 Task: Create a due date automation trigger when advanced on, 2 days after a card is due add fields with custom field "Resume" set to a number greater than 1 and lower or equal to 10 at 11:00 AM.
Action: Mouse moved to (1290, 104)
Screenshot: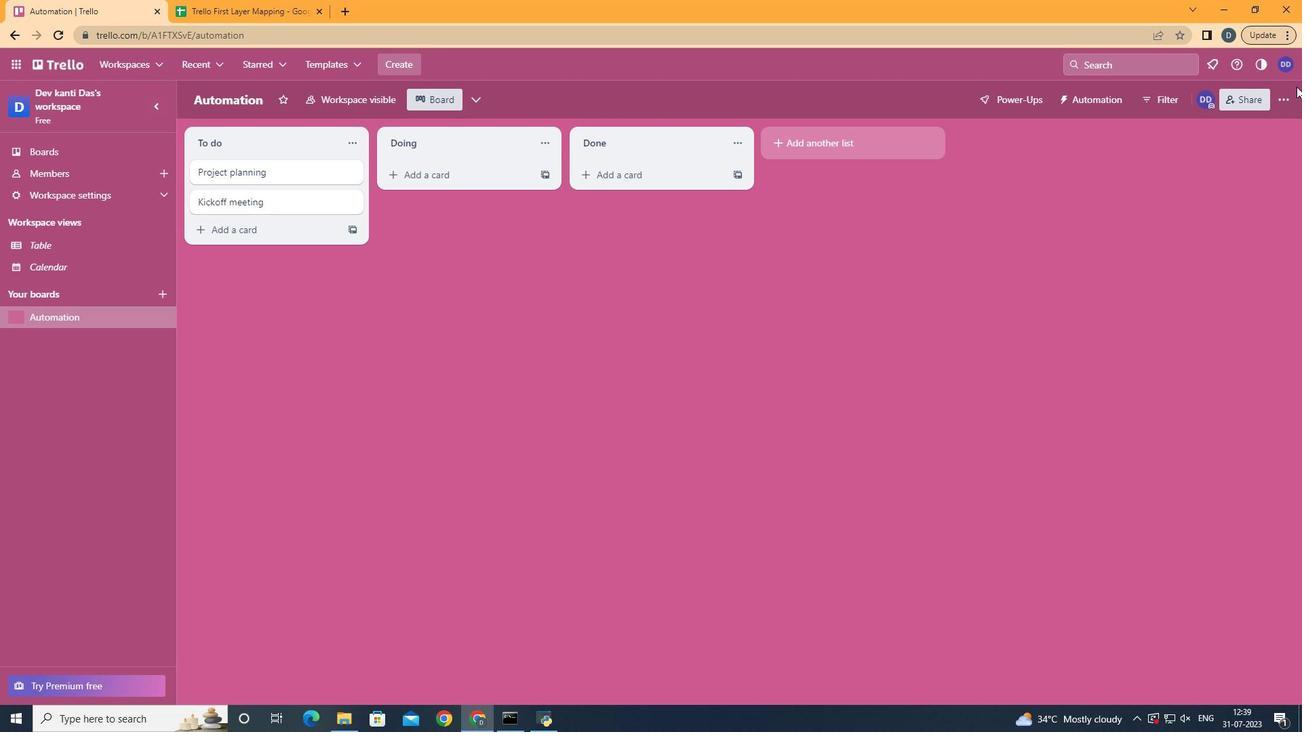 
Action: Mouse pressed left at (1290, 104)
Screenshot: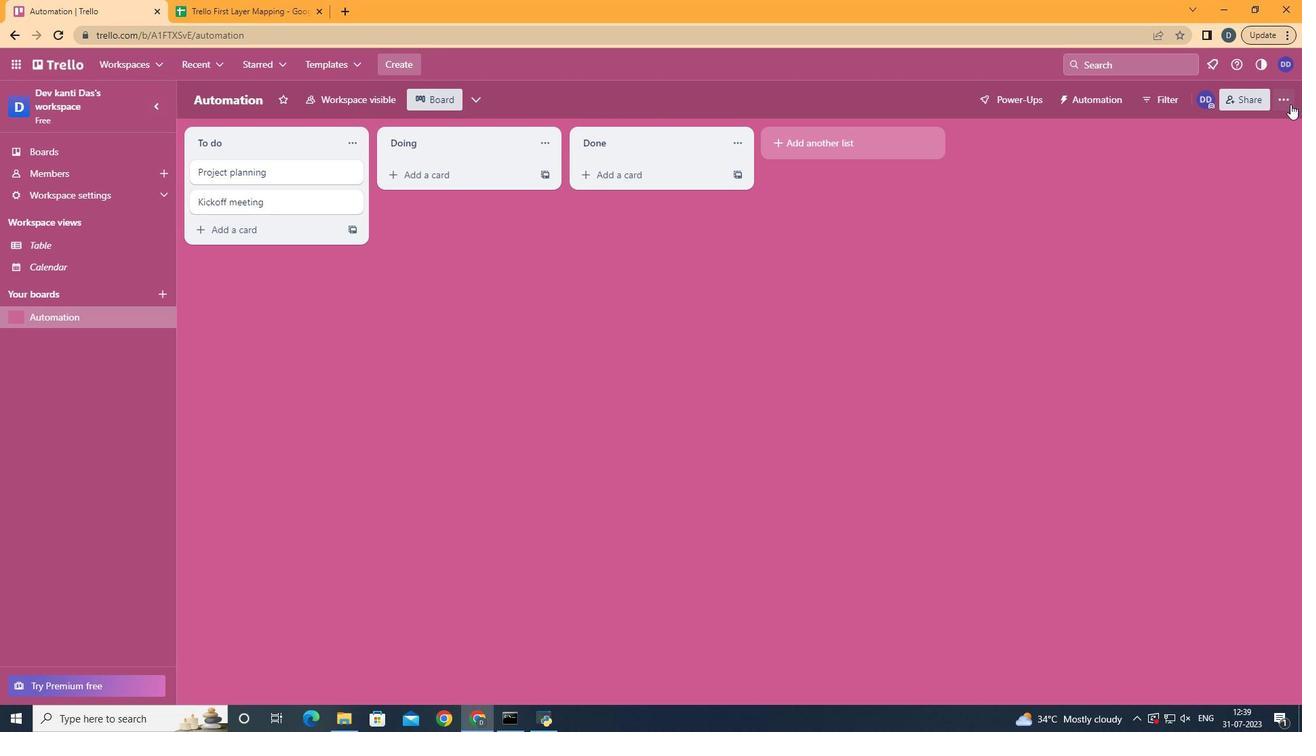 
Action: Mouse moved to (1207, 281)
Screenshot: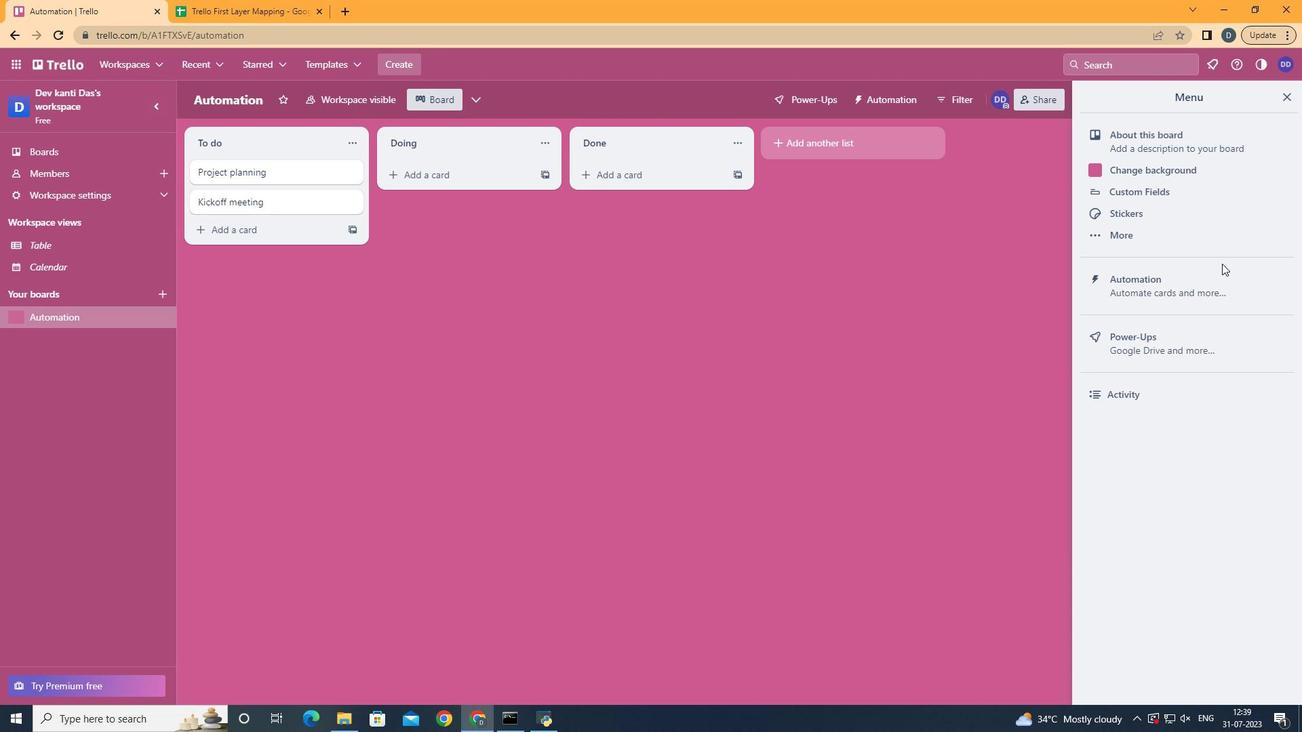 
Action: Mouse pressed left at (1207, 281)
Screenshot: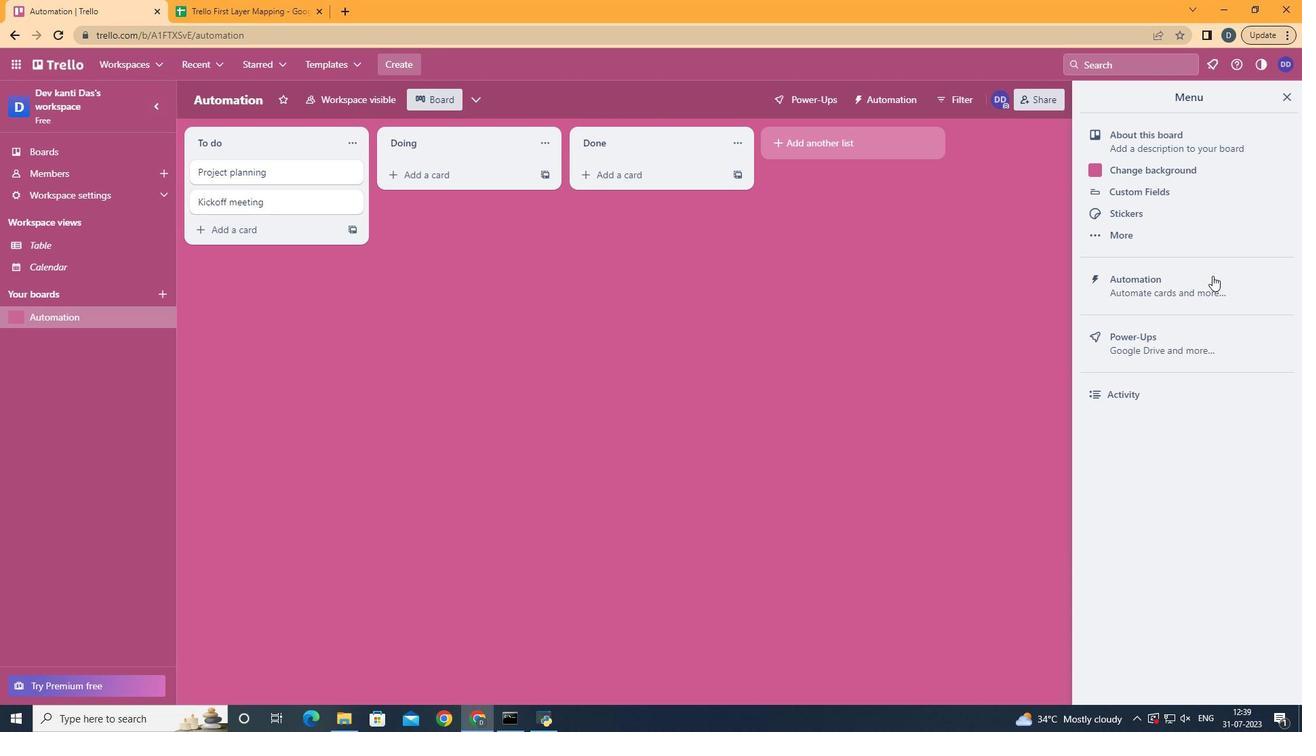 
Action: Mouse moved to (258, 273)
Screenshot: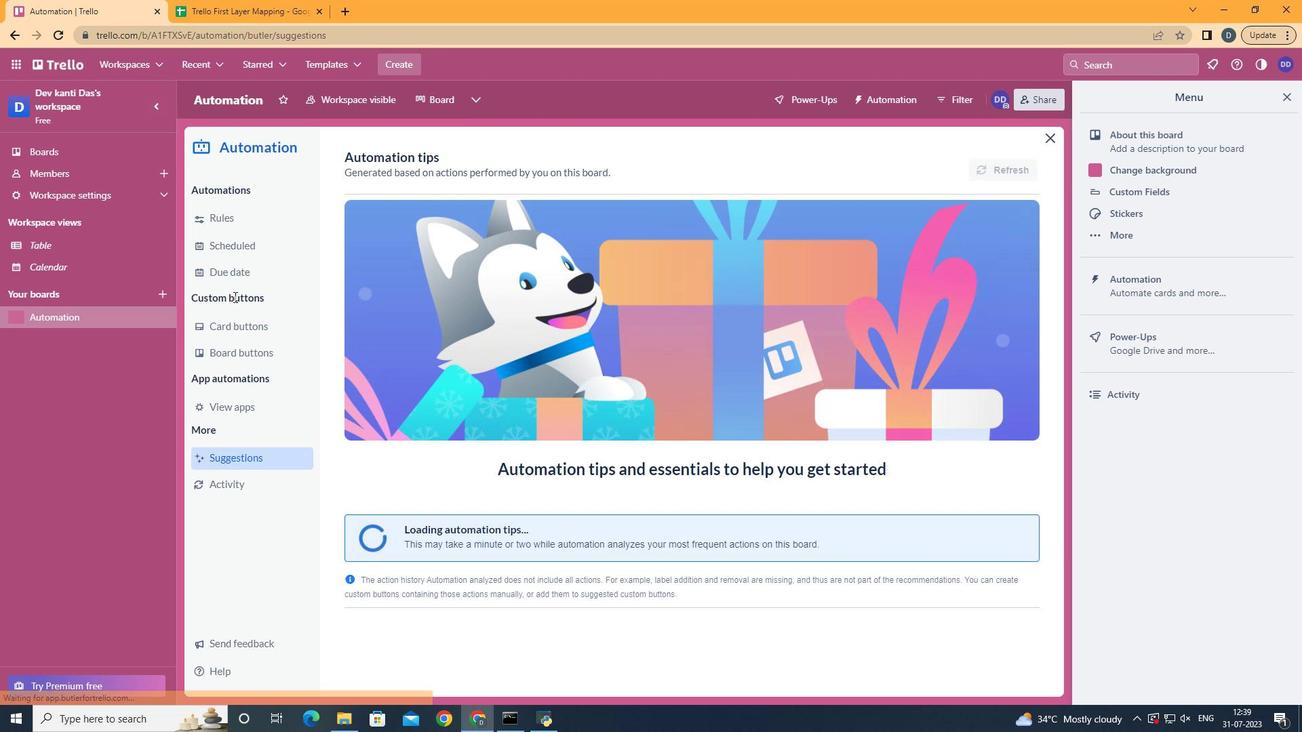 
Action: Mouse pressed left at (258, 273)
Screenshot: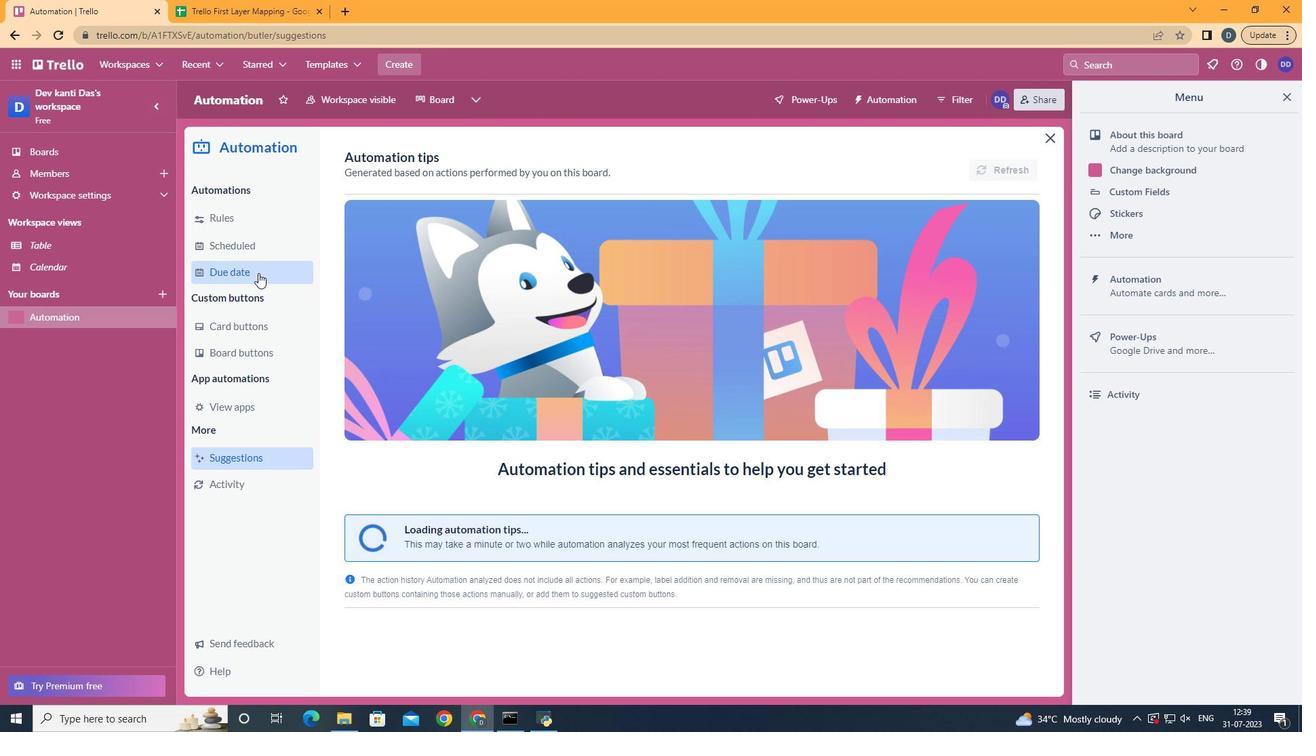 
Action: Mouse moved to (977, 163)
Screenshot: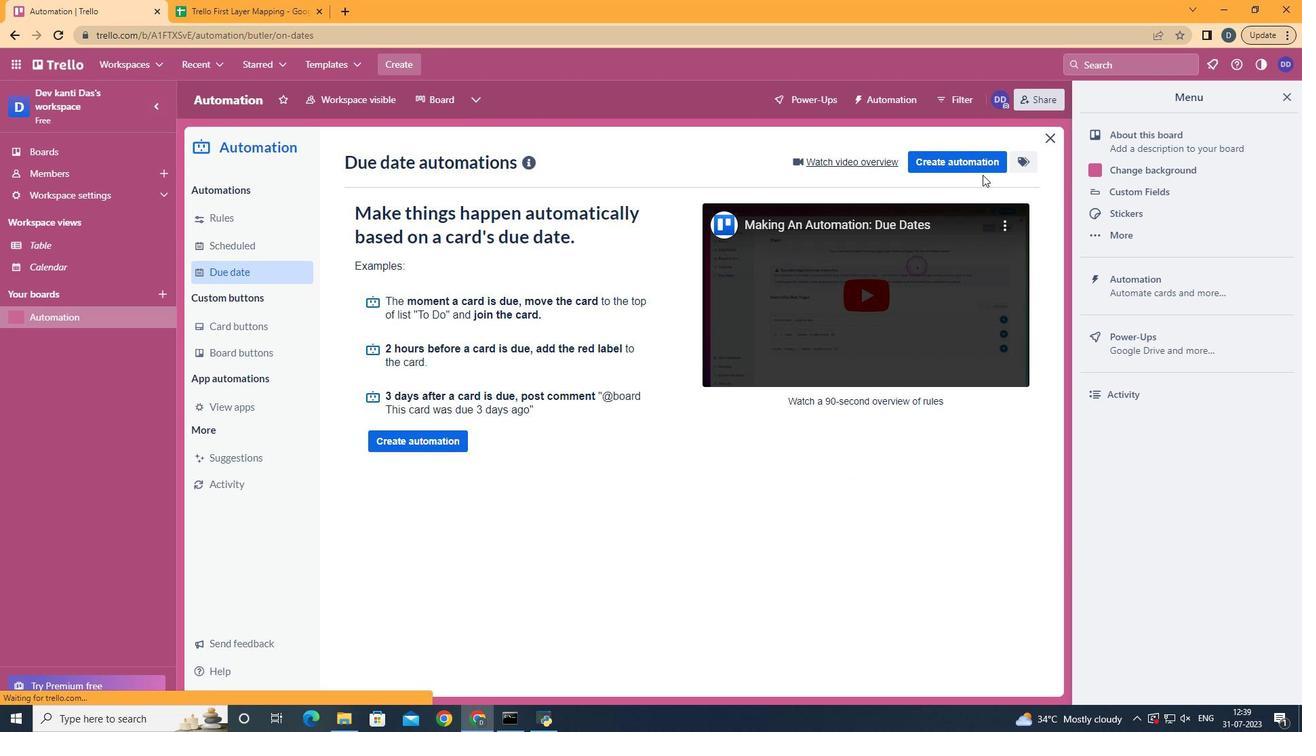 
Action: Mouse pressed left at (977, 163)
Screenshot: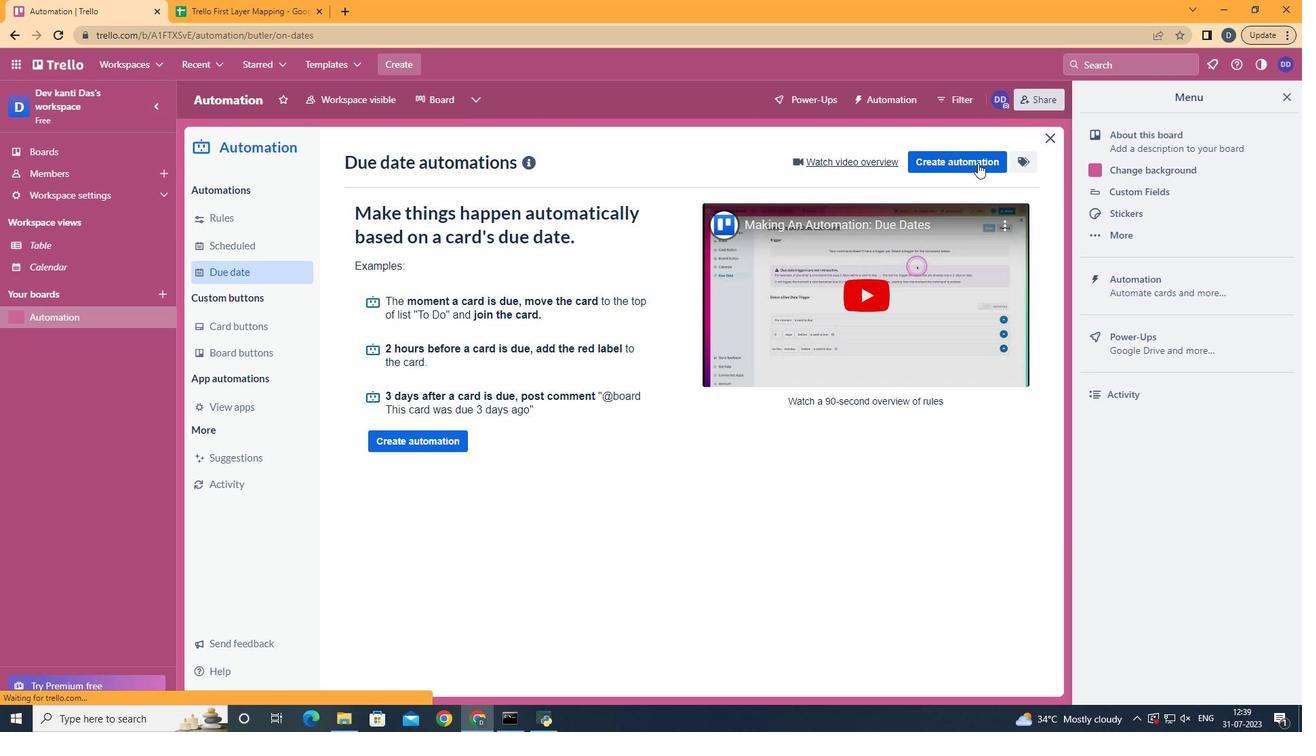 
Action: Mouse moved to (619, 290)
Screenshot: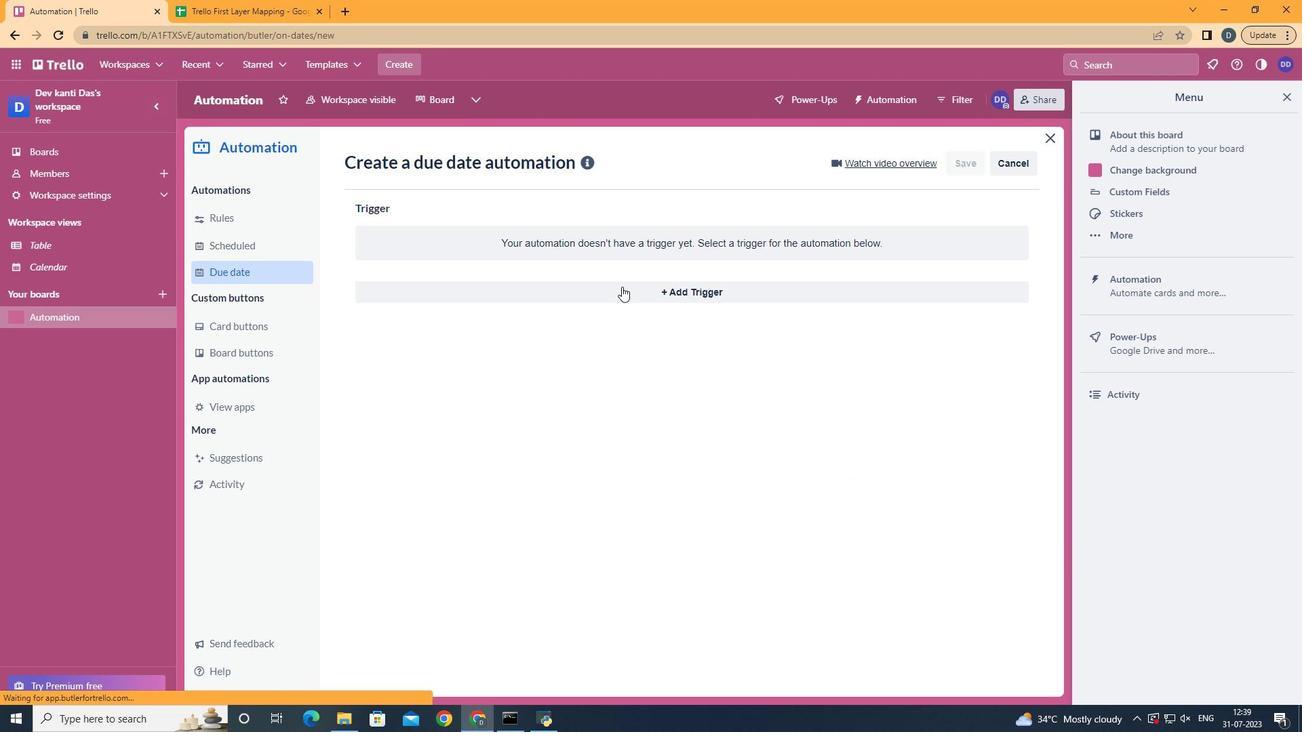 
Action: Mouse pressed left at (619, 290)
Screenshot: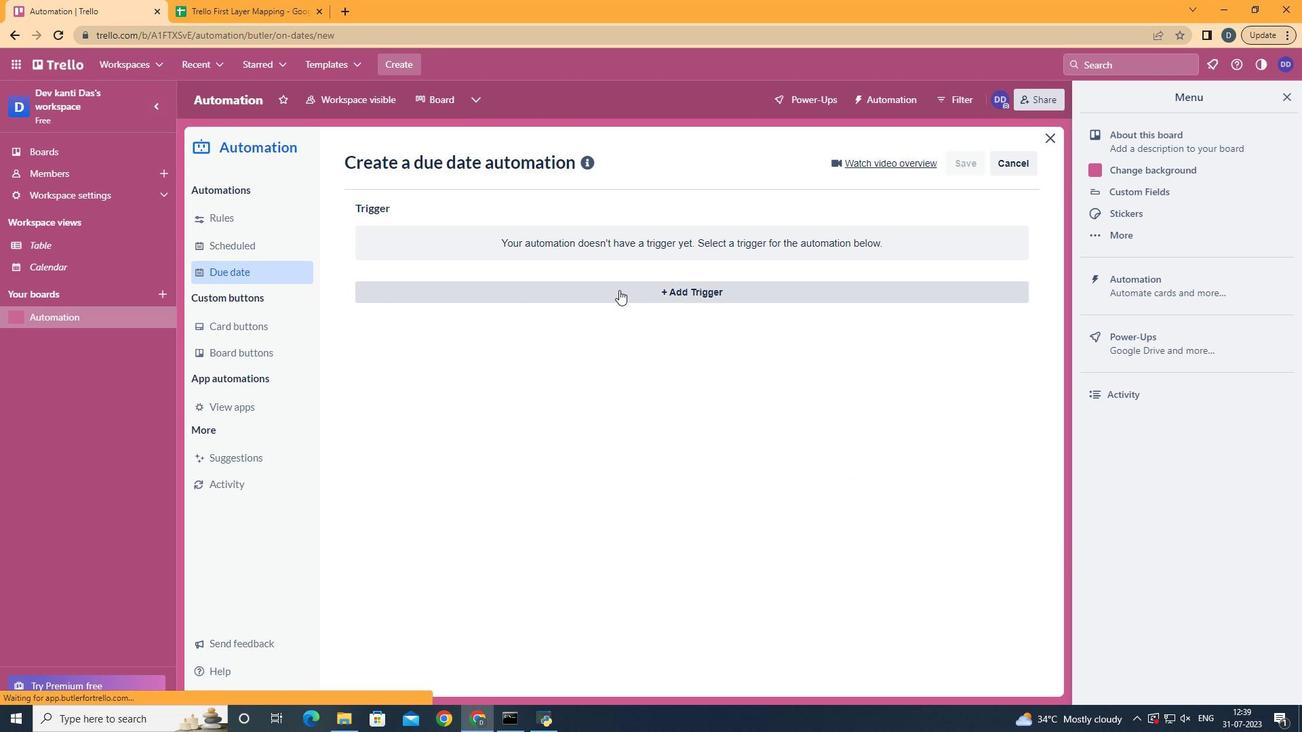 
Action: Mouse moved to (486, 547)
Screenshot: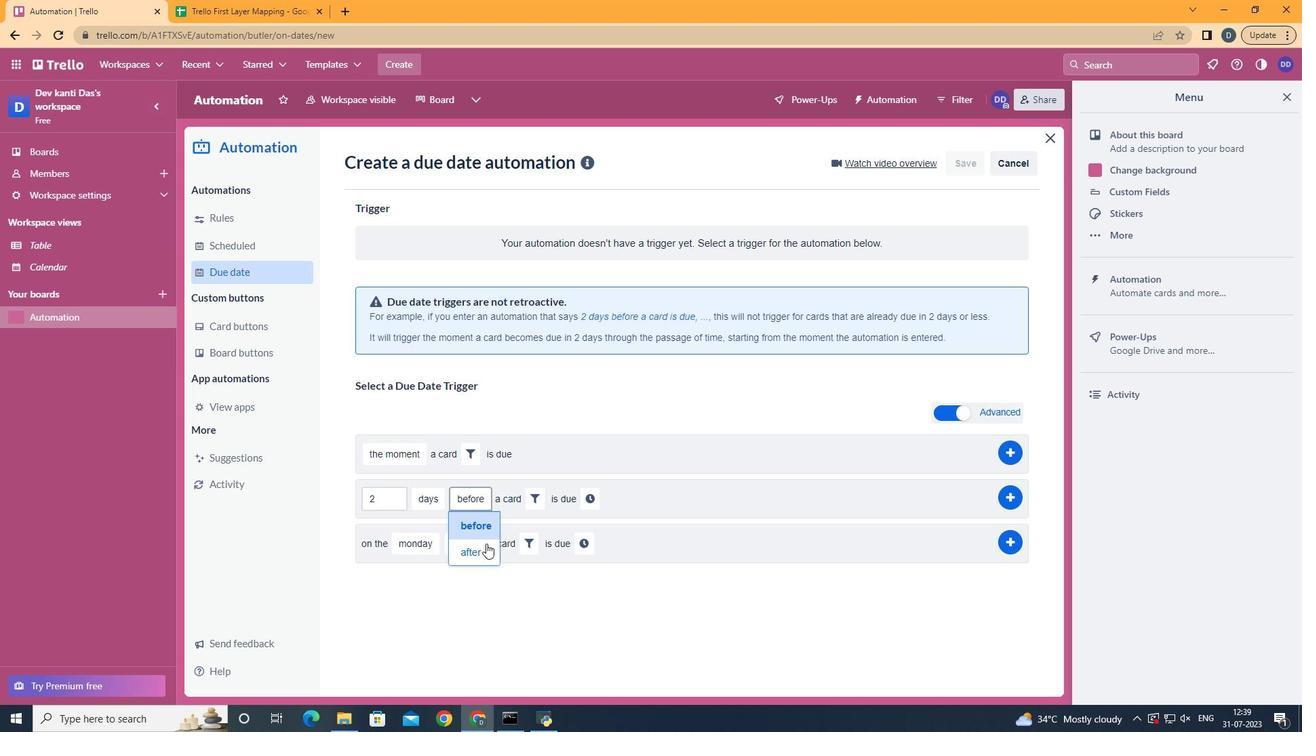 
Action: Mouse pressed left at (486, 547)
Screenshot: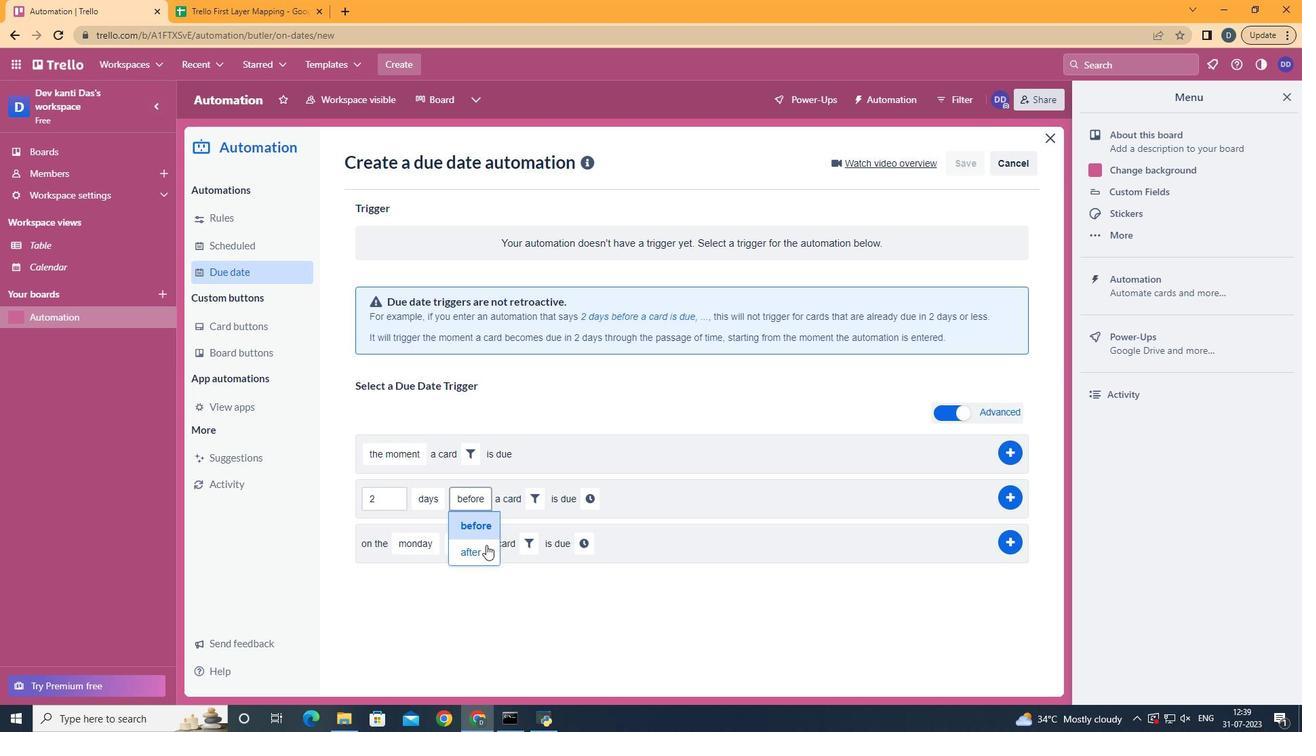 
Action: Mouse moved to (535, 504)
Screenshot: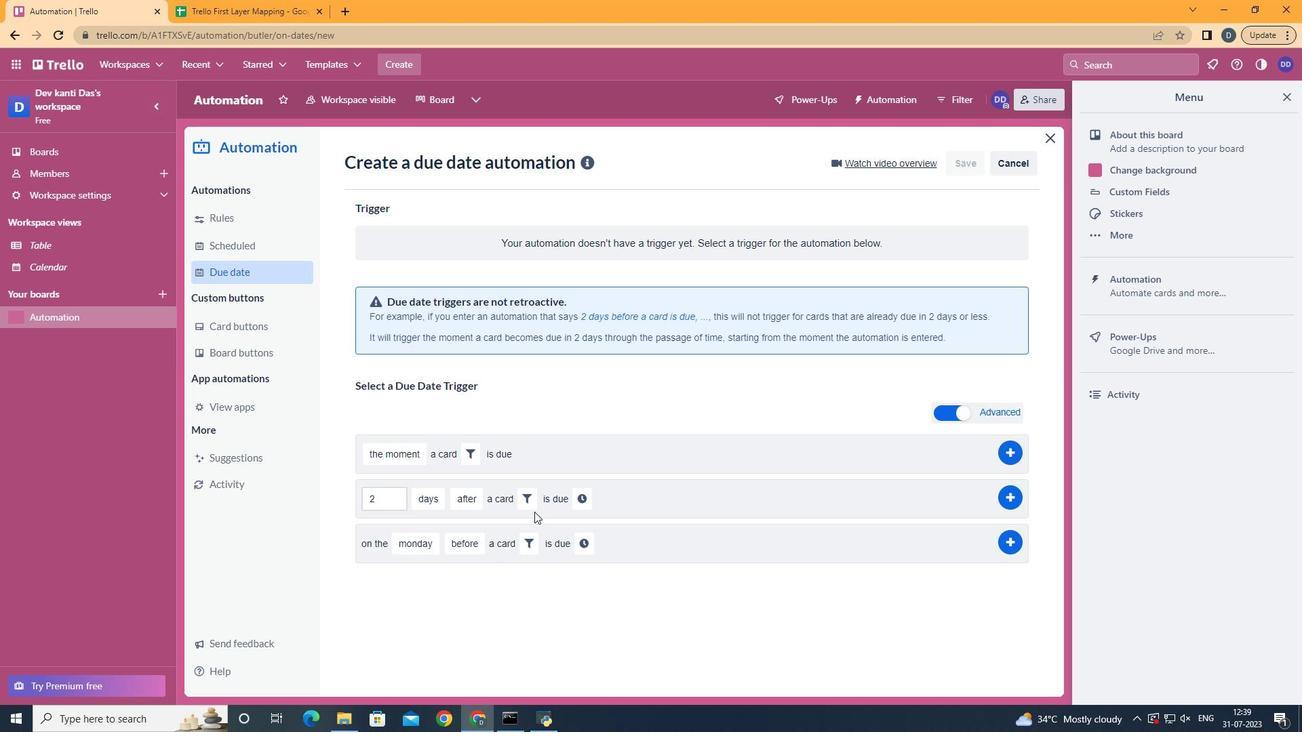 
Action: Mouse pressed left at (535, 504)
Screenshot: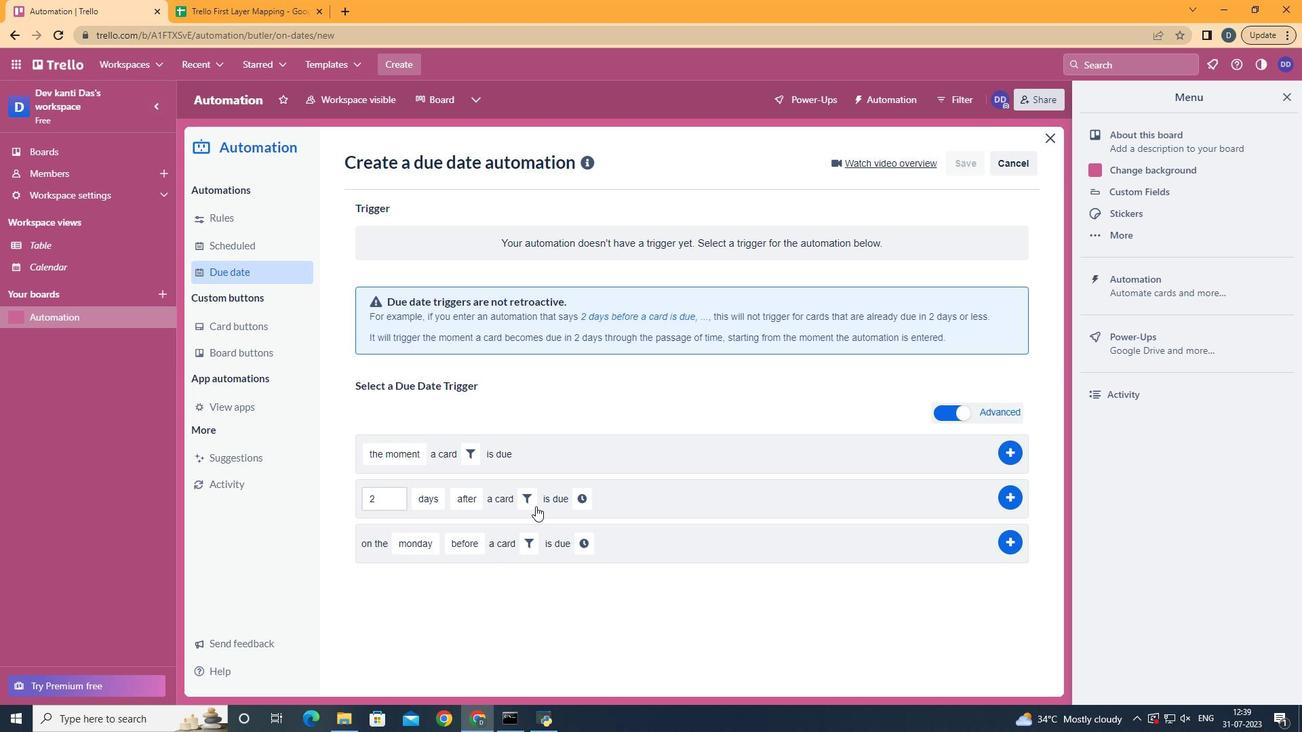 
Action: Mouse moved to (746, 535)
Screenshot: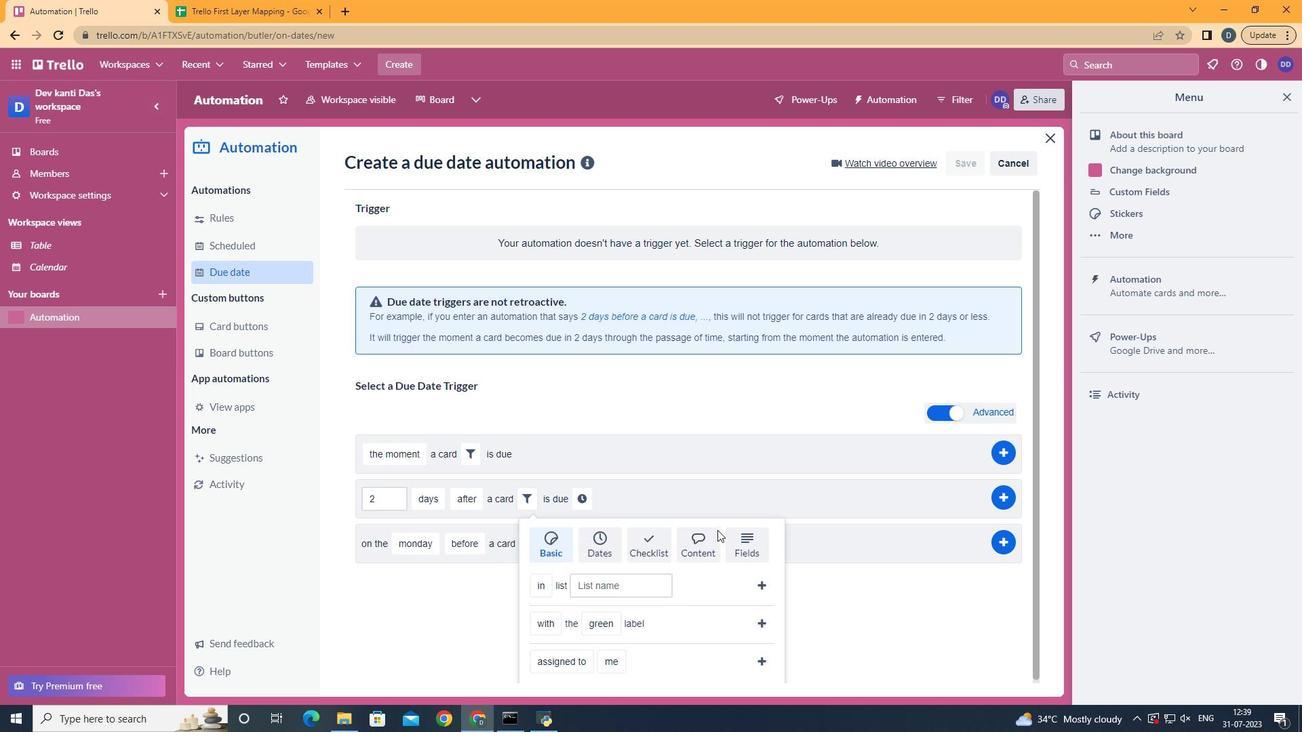 
Action: Mouse pressed left at (746, 535)
Screenshot: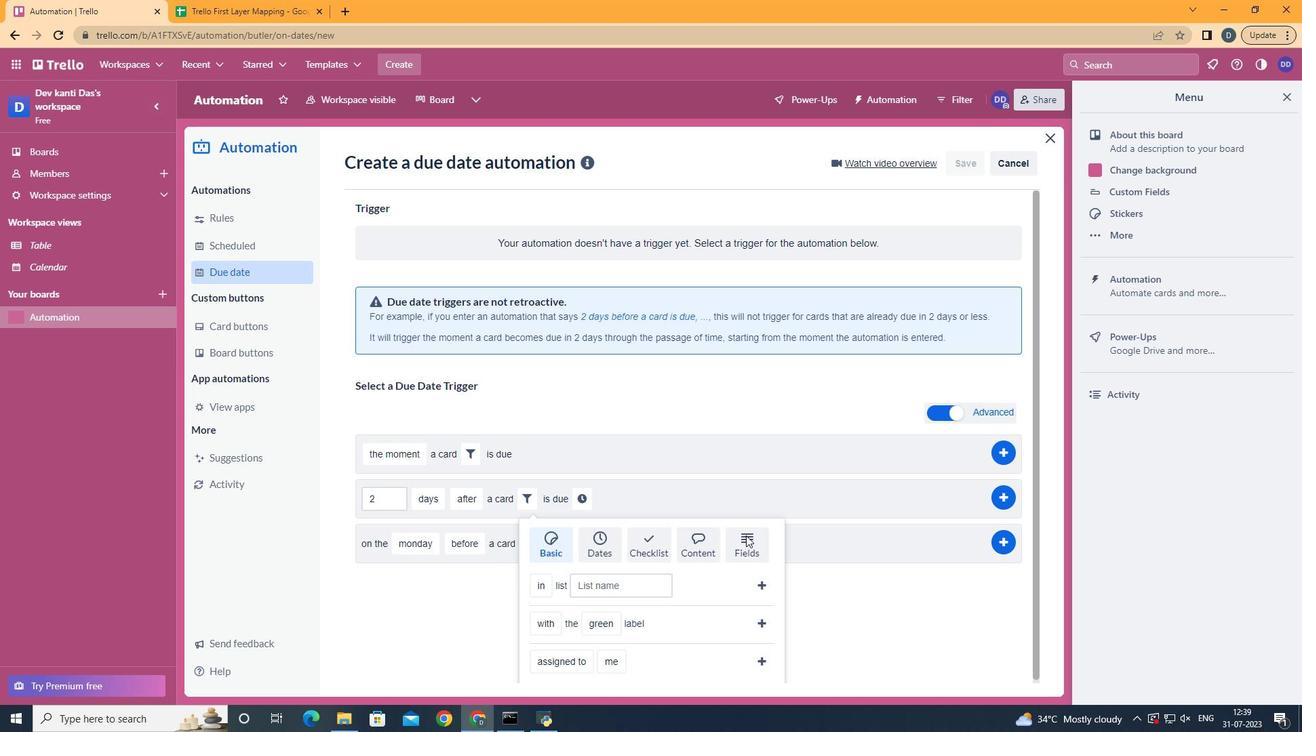 
Action: Mouse moved to (746, 536)
Screenshot: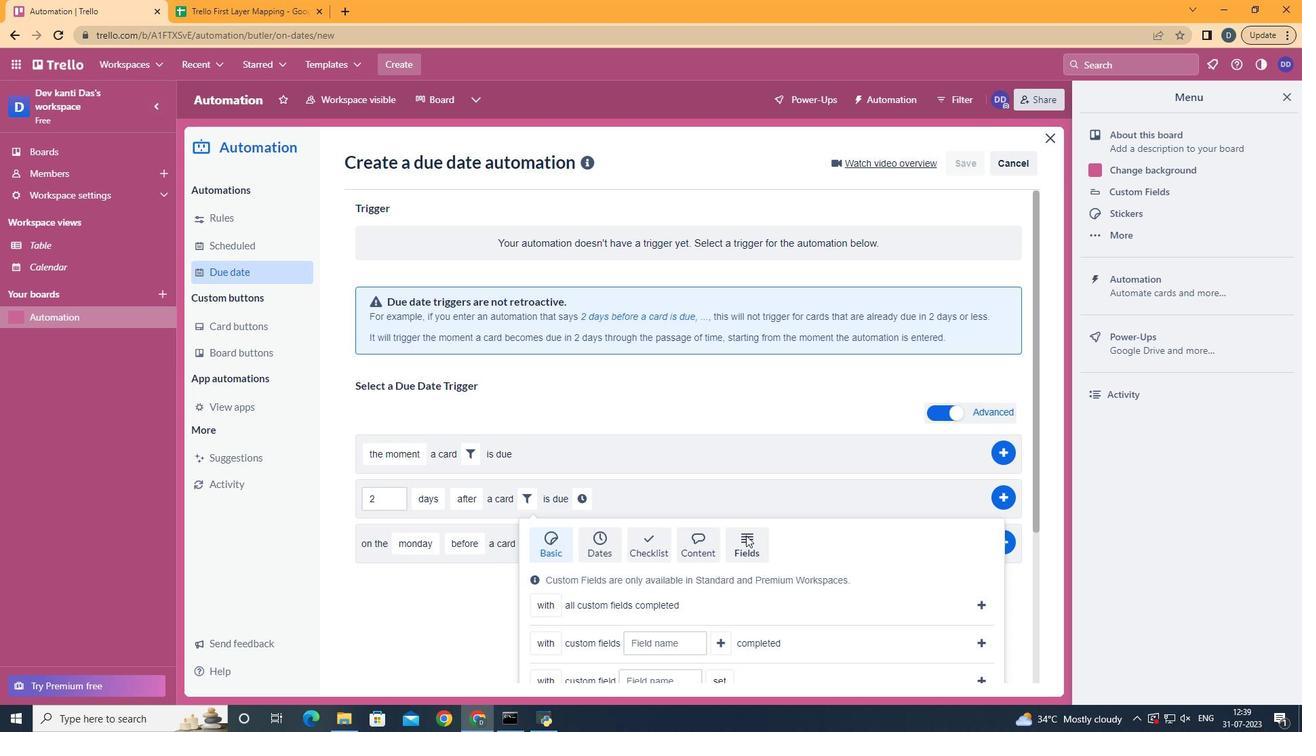 
Action: Mouse scrolled (746, 535) with delta (0, 0)
Screenshot: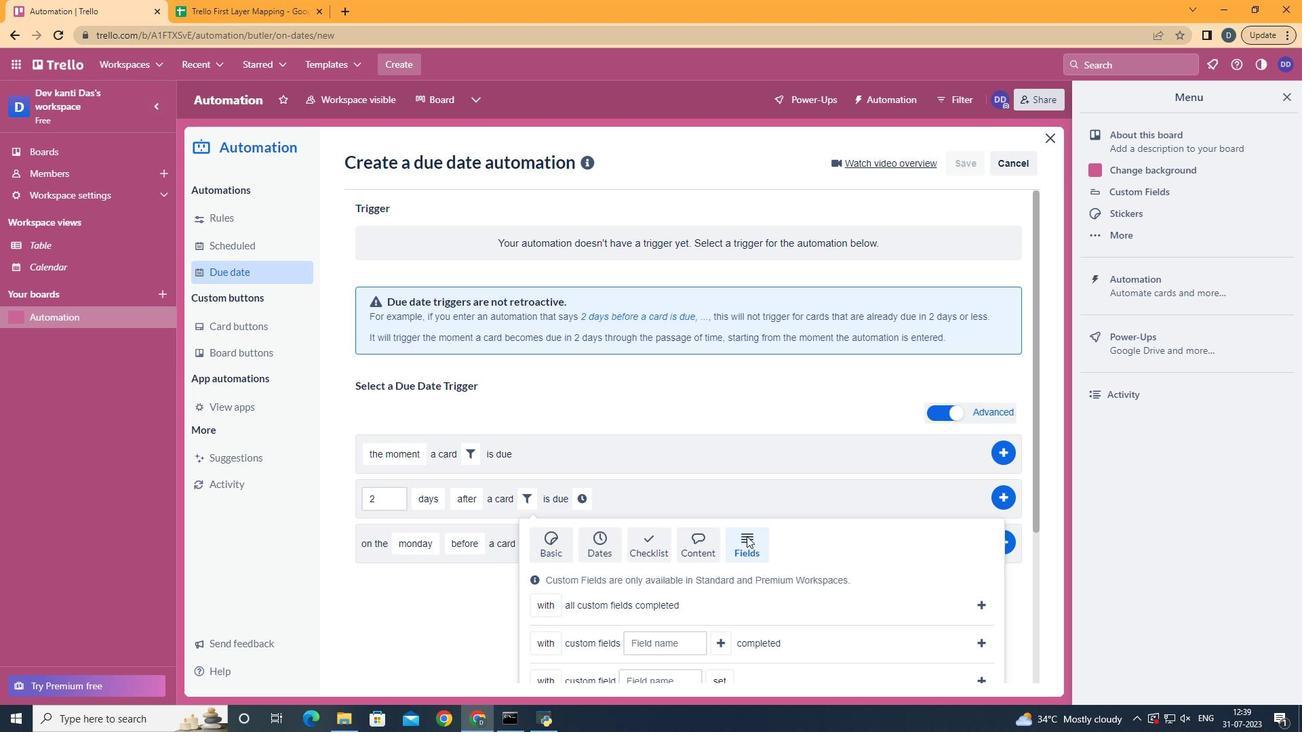 
Action: Mouse scrolled (746, 535) with delta (0, 0)
Screenshot: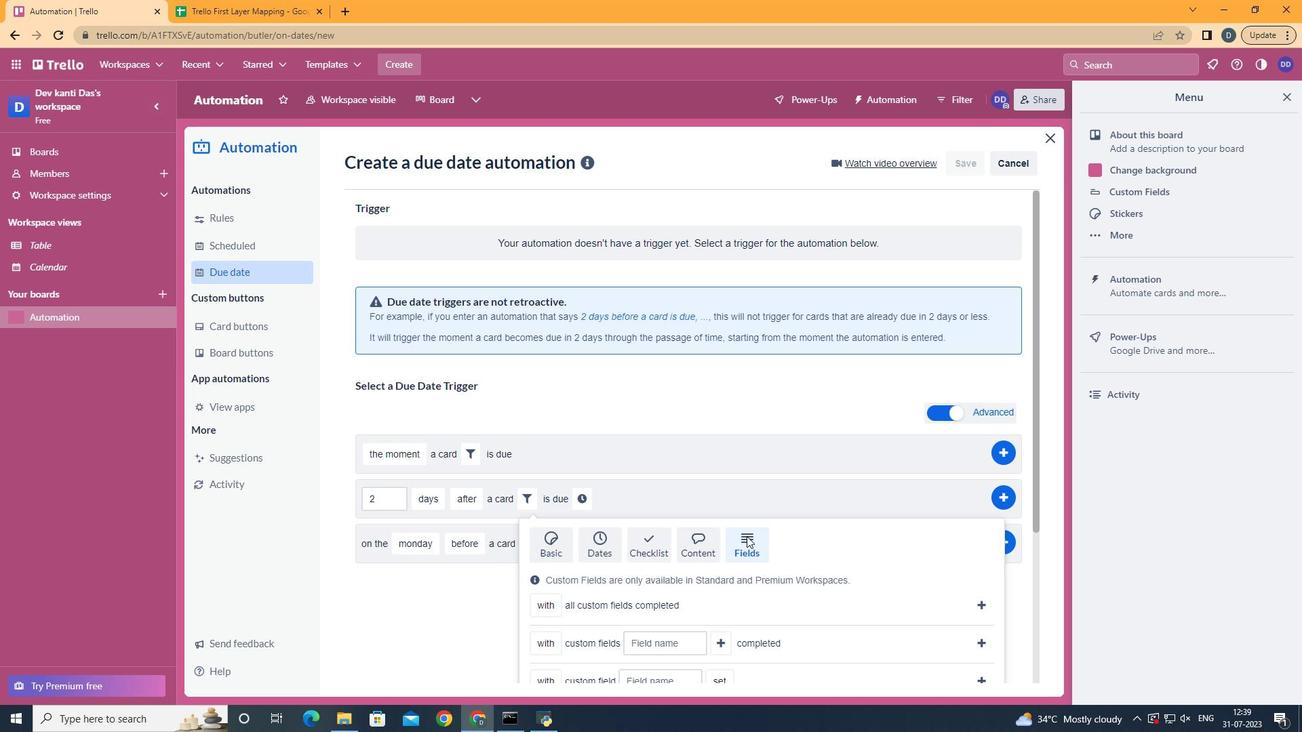 
Action: Mouse moved to (747, 537)
Screenshot: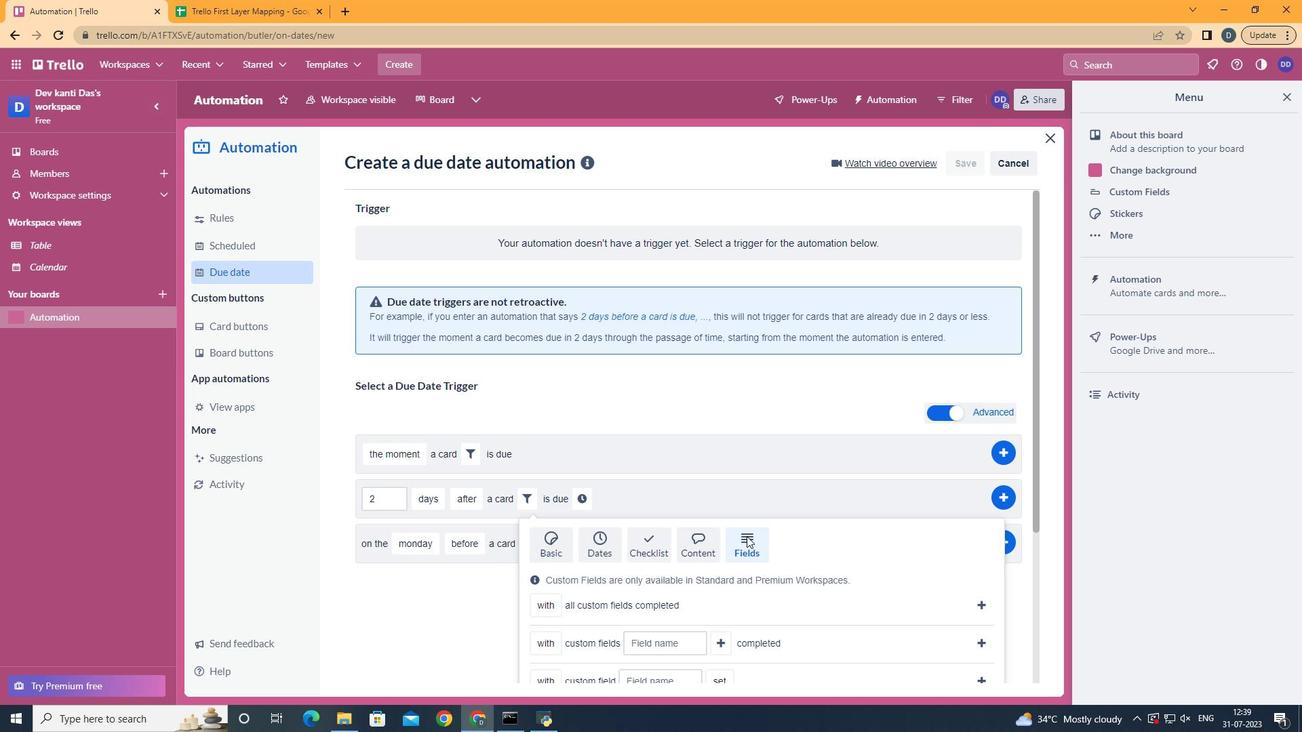 
Action: Mouse scrolled (747, 536) with delta (0, 0)
Screenshot: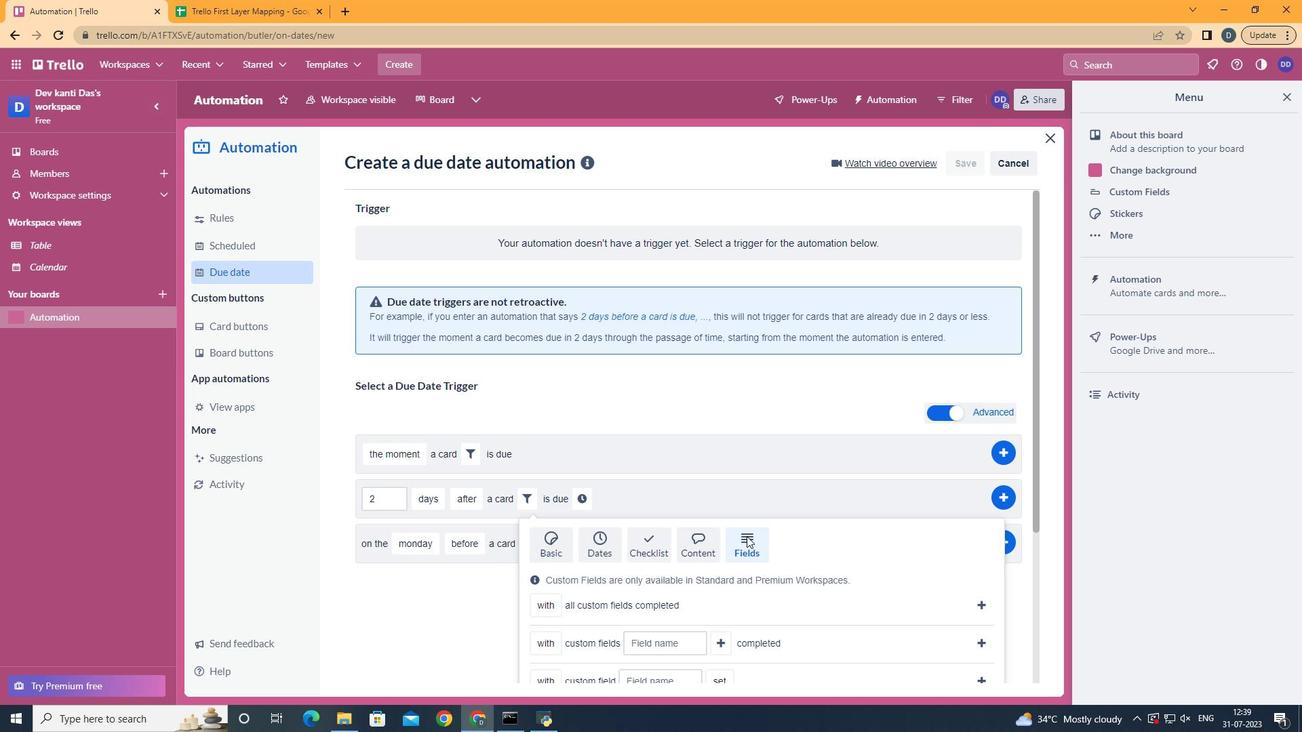 
Action: Mouse scrolled (747, 536) with delta (0, 0)
Screenshot: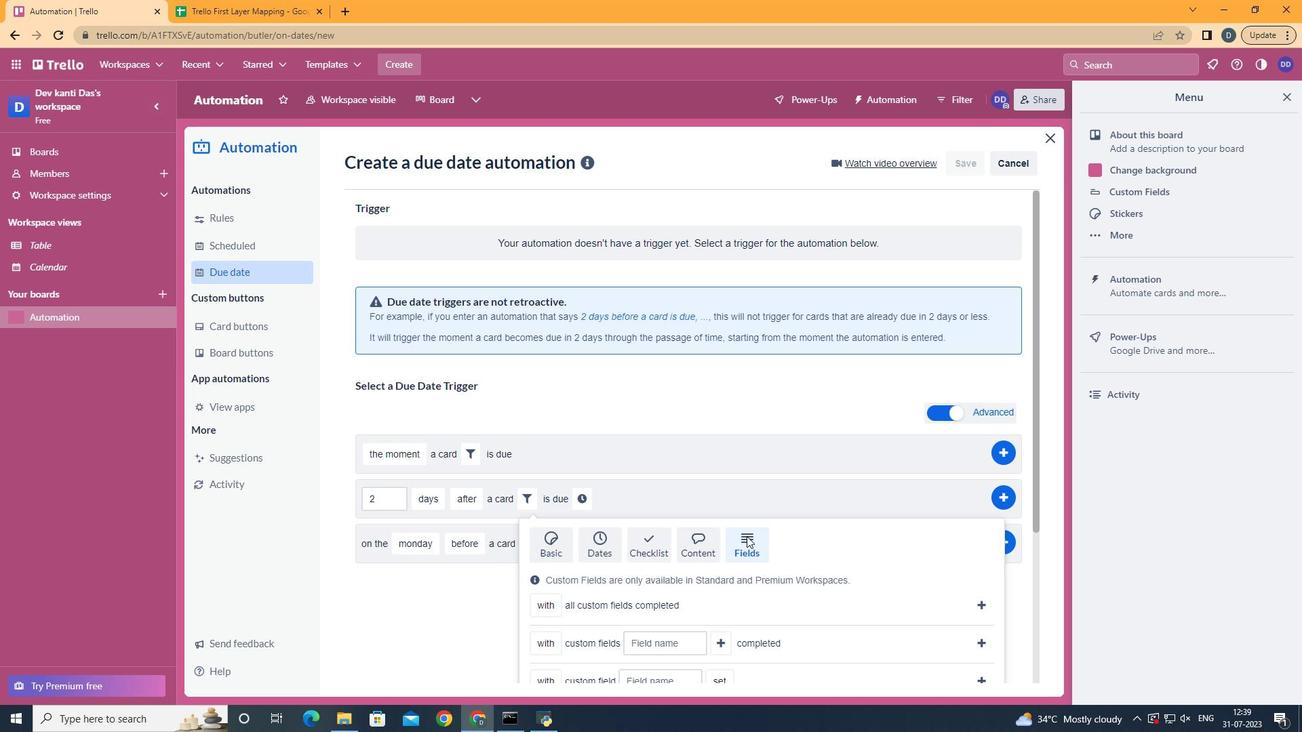 
Action: Mouse scrolled (747, 536) with delta (0, 0)
Screenshot: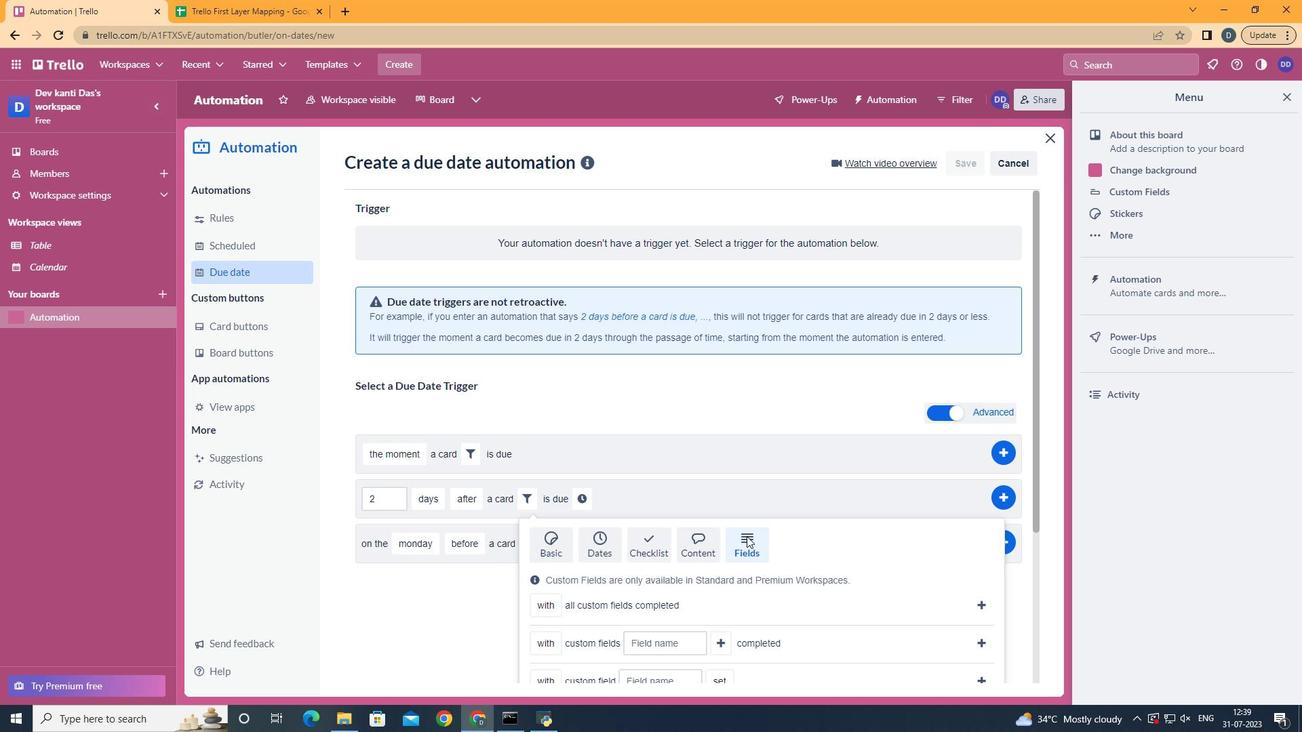 
Action: Mouse moved to (547, 604)
Screenshot: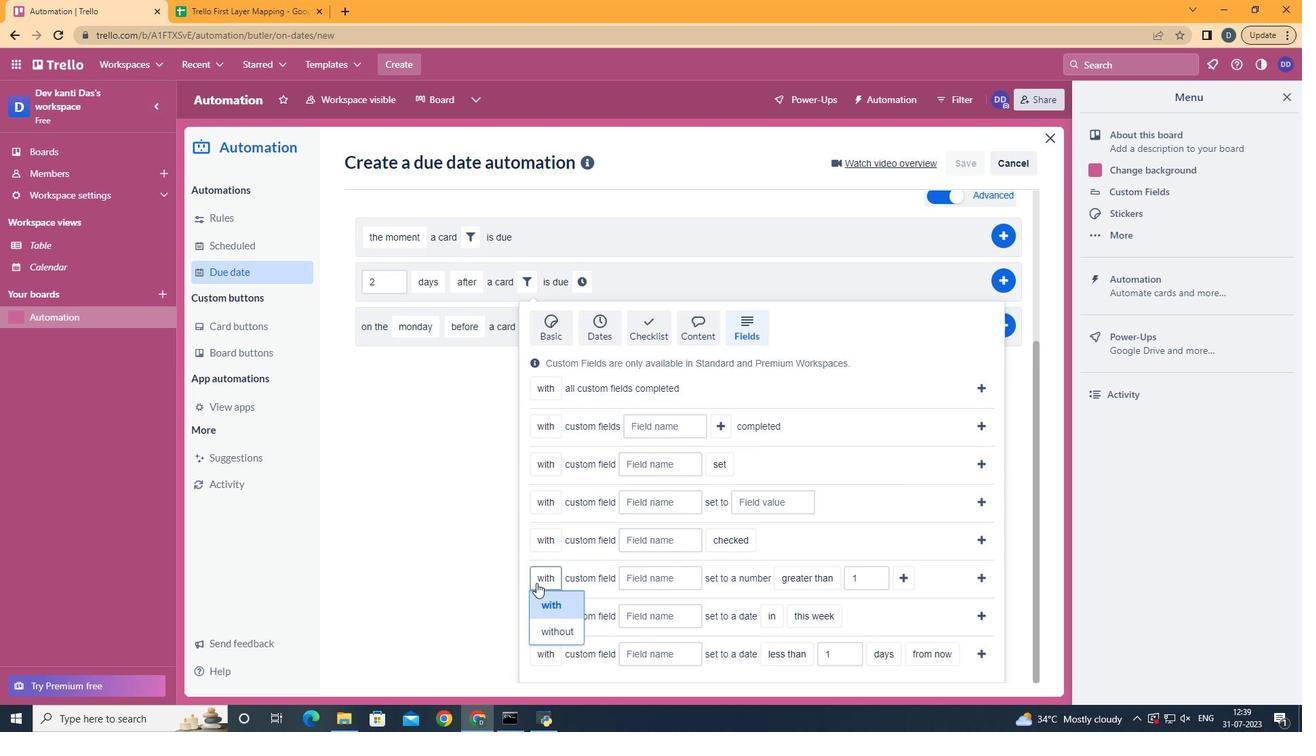 
Action: Mouse pressed left at (547, 604)
Screenshot: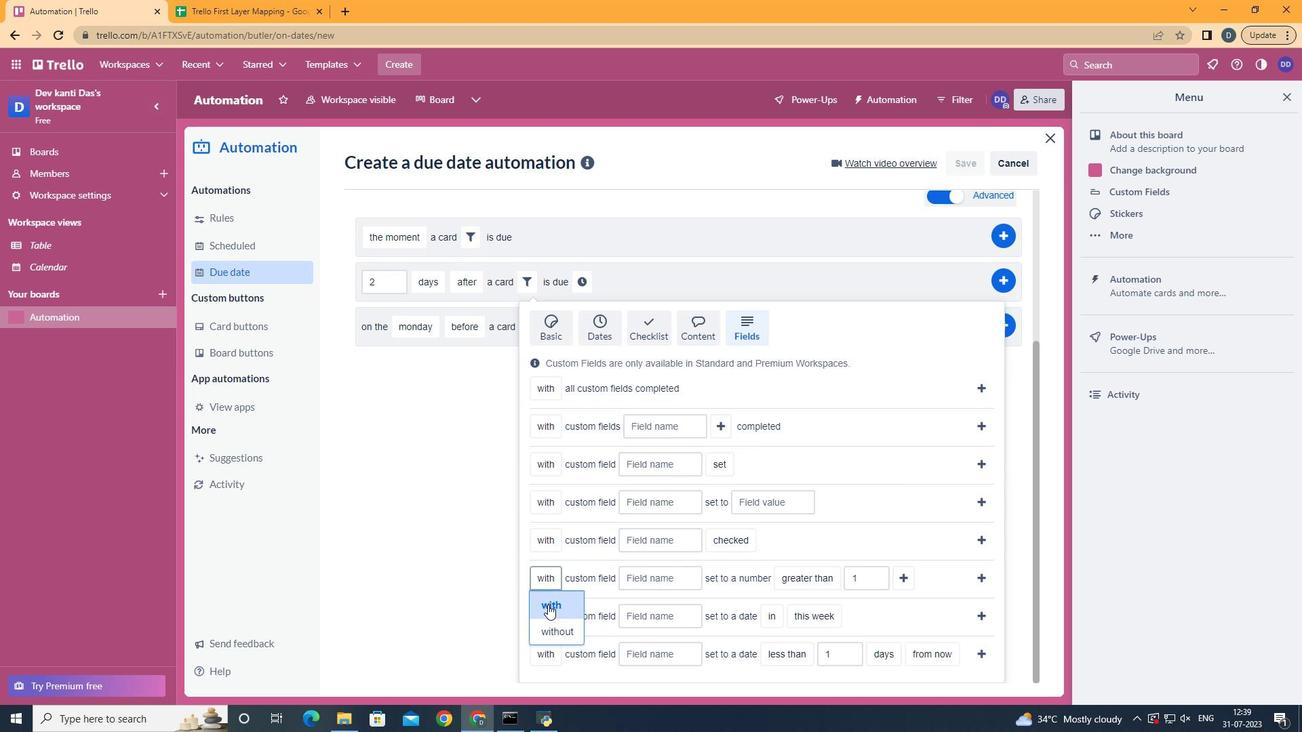 
Action: Mouse moved to (645, 582)
Screenshot: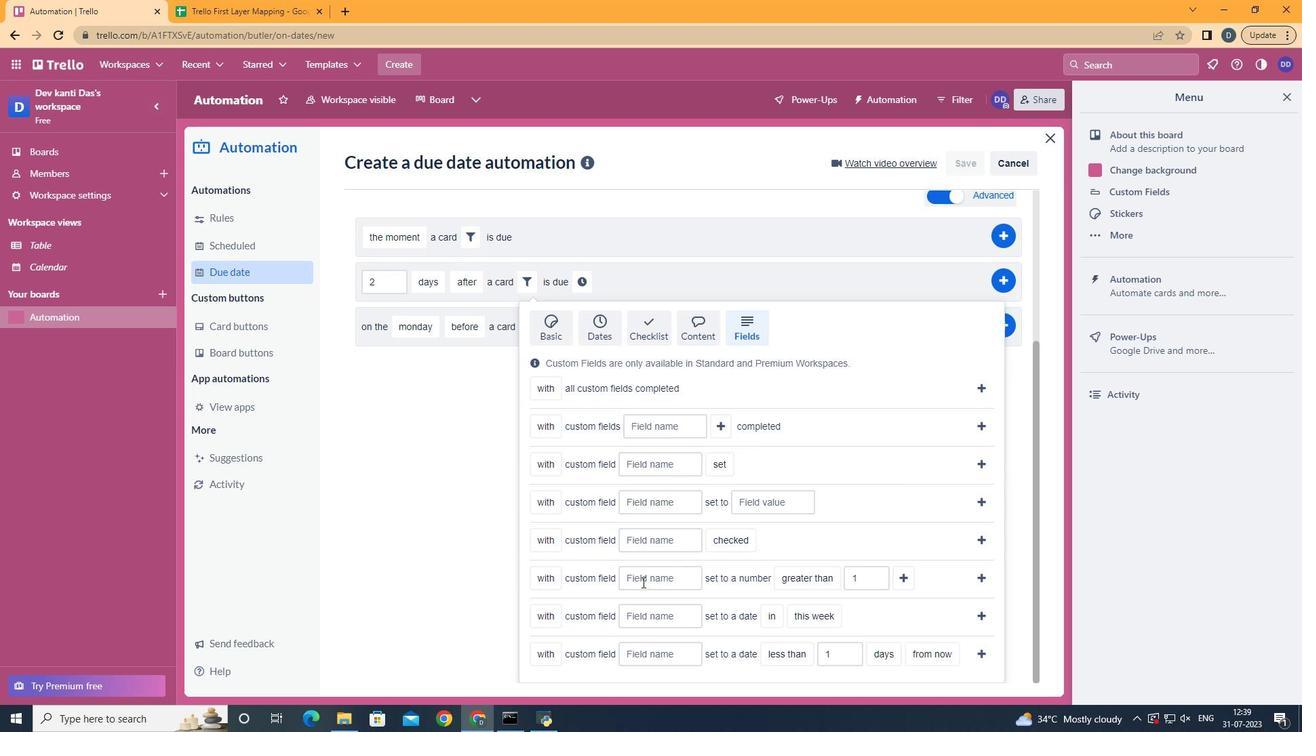 
Action: Mouse pressed left at (645, 582)
Screenshot: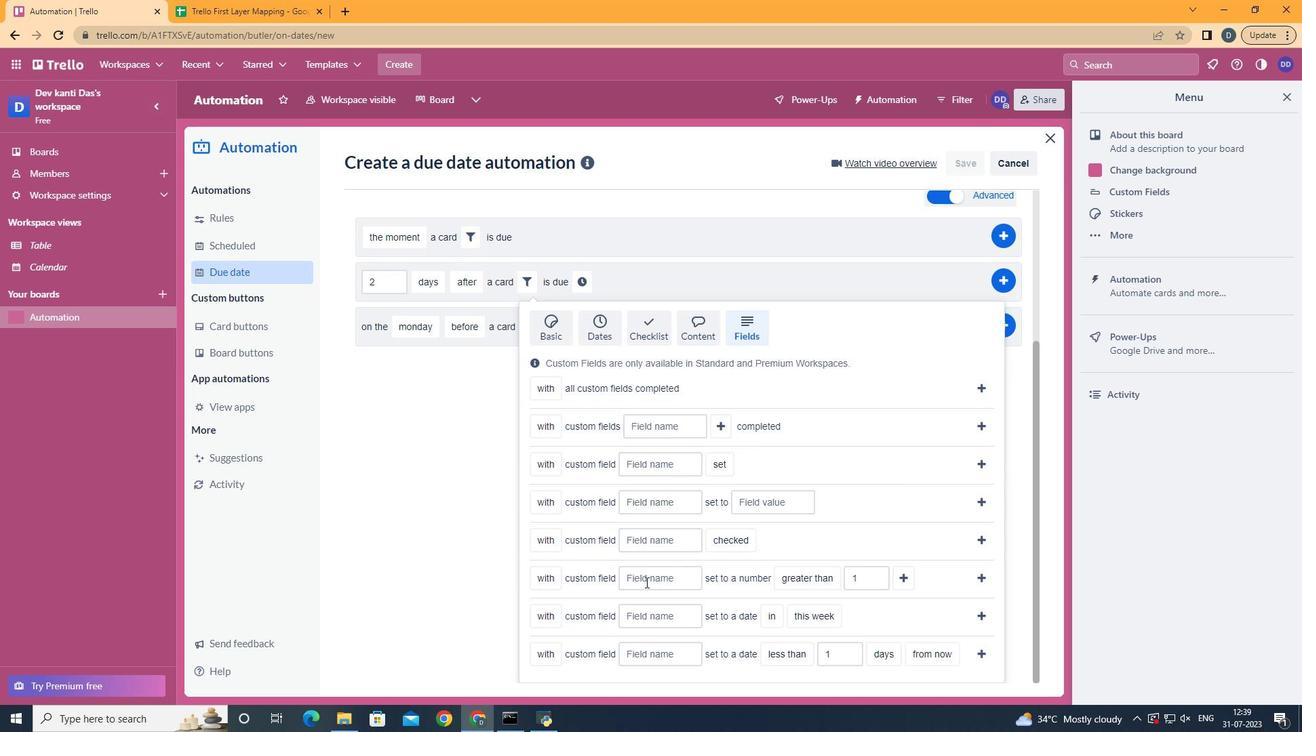 
Action: Key pressed <Key.shift>Resume
Screenshot: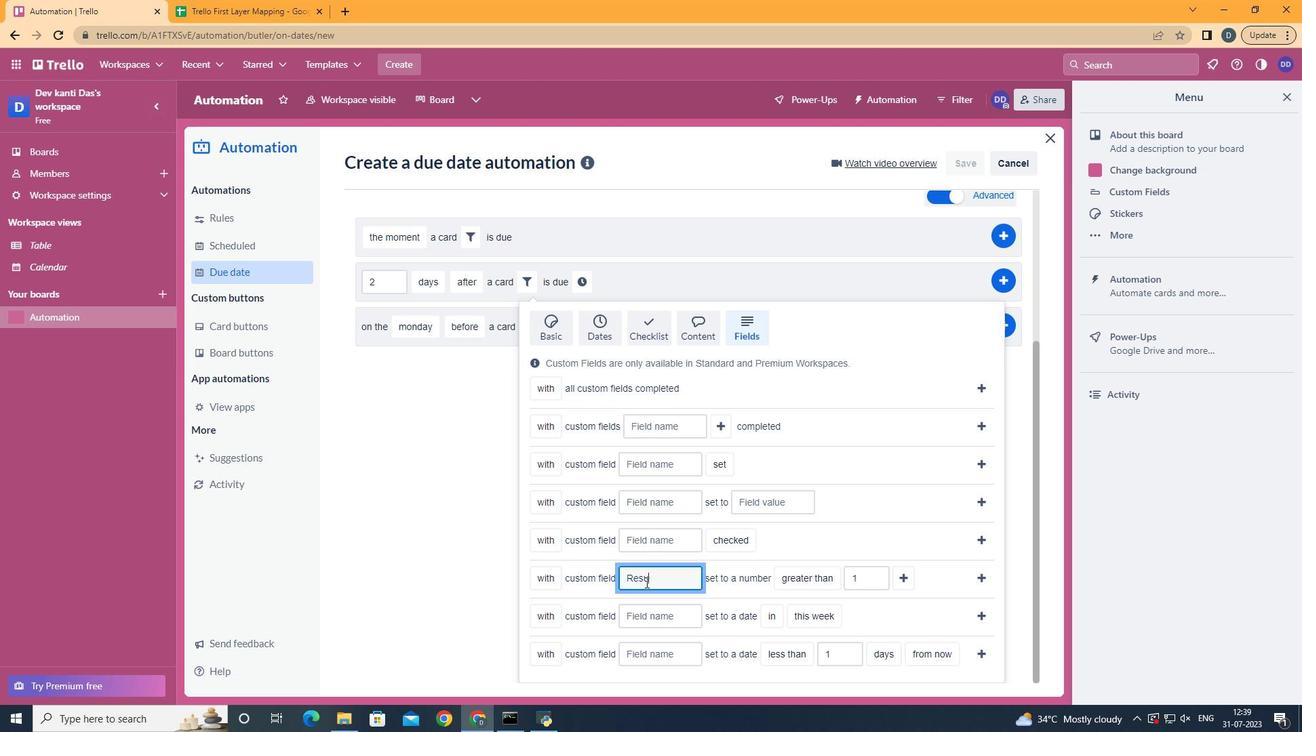 
Action: Mouse moved to (819, 475)
Screenshot: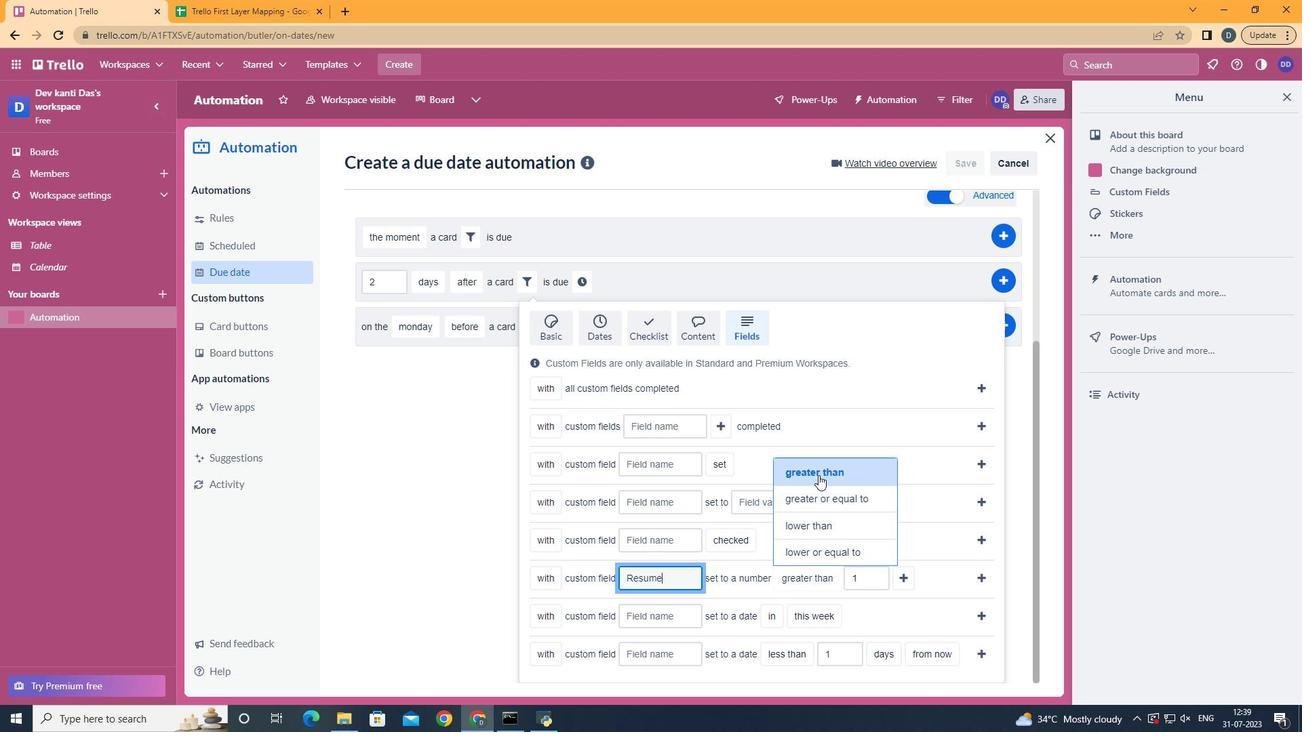 
Action: Mouse pressed left at (819, 475)
Screenshot: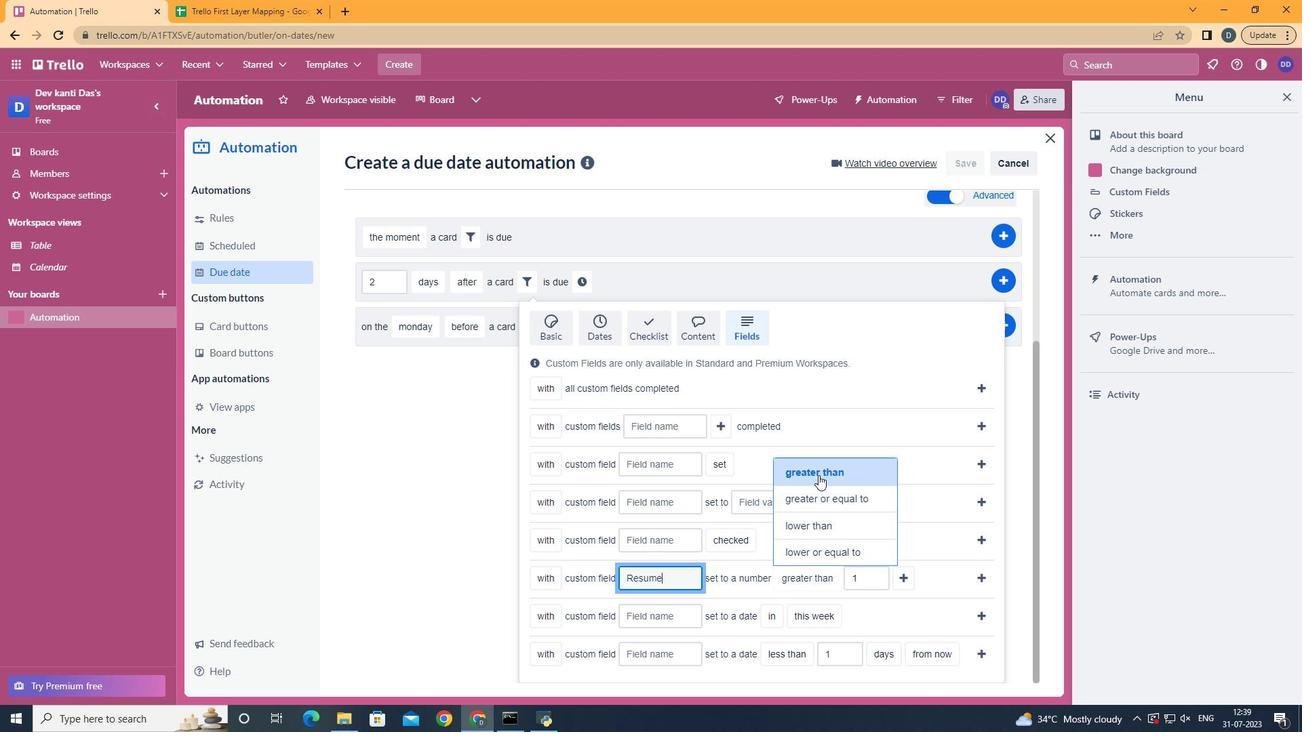 
Action: Mouse moved to (899, 577)
Screenshot: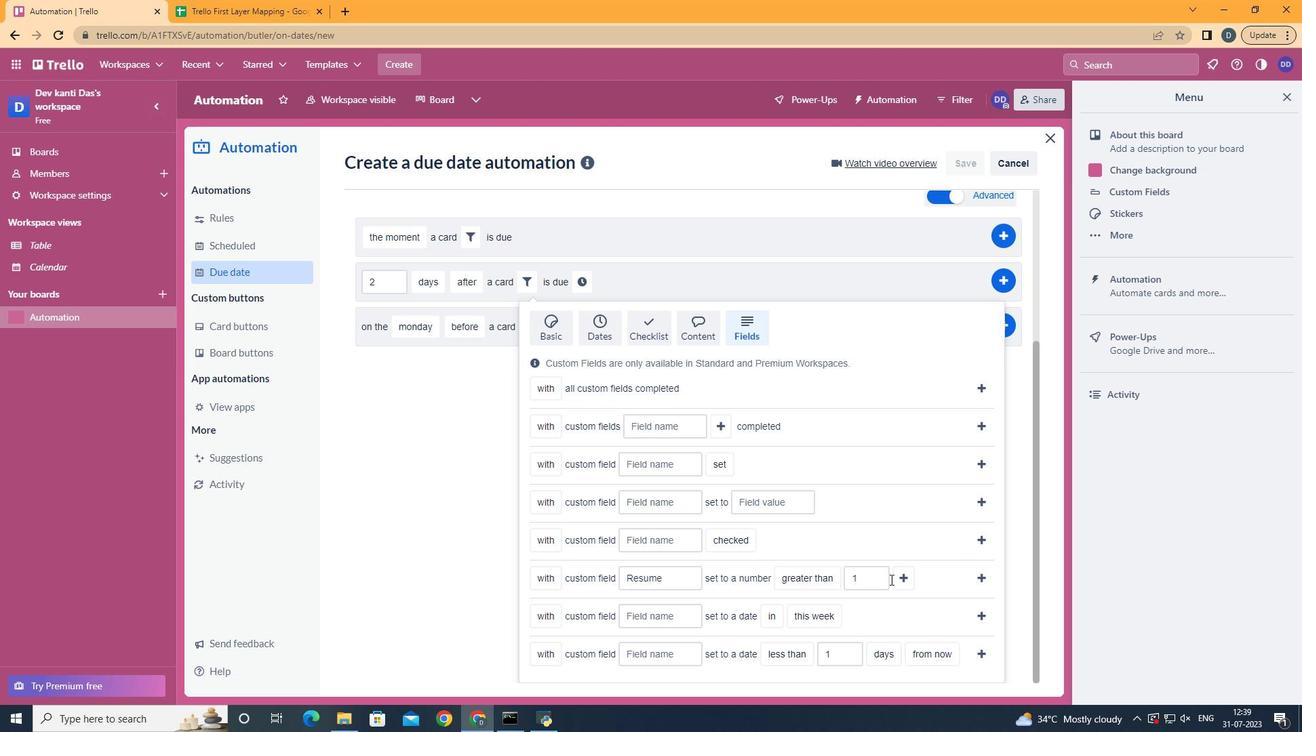 
Action: Mouse pressed left at (899, 577)
Screenshot: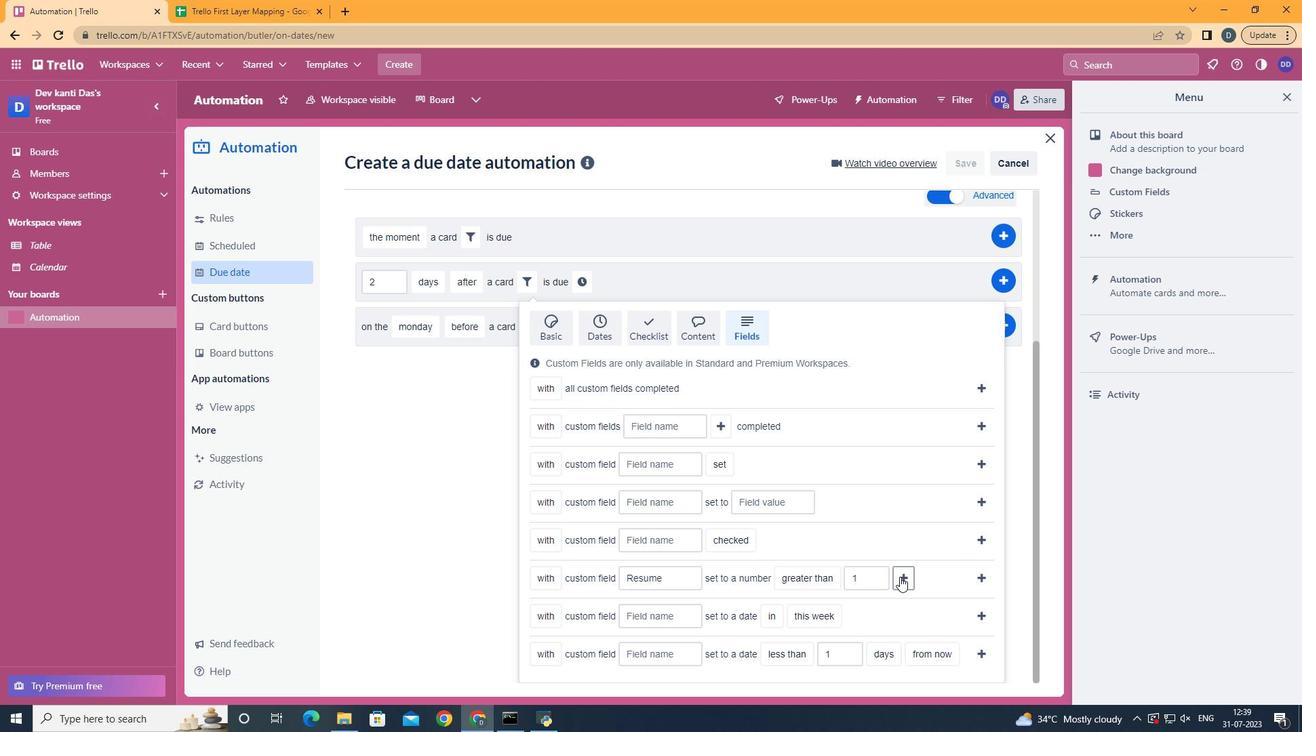 
Action: Mouse moved to (626, 530)
Screenshot: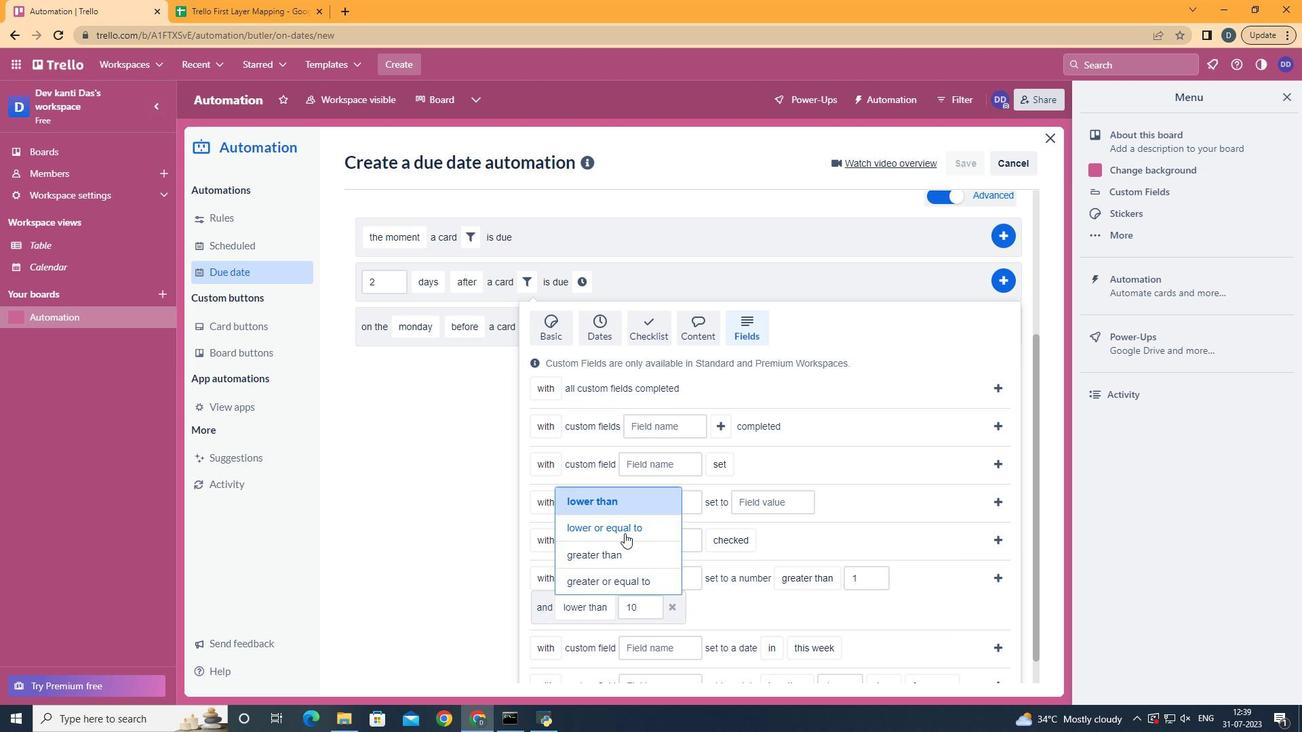 
Action: Mouse pressed left at (626, 530)
Screenshot: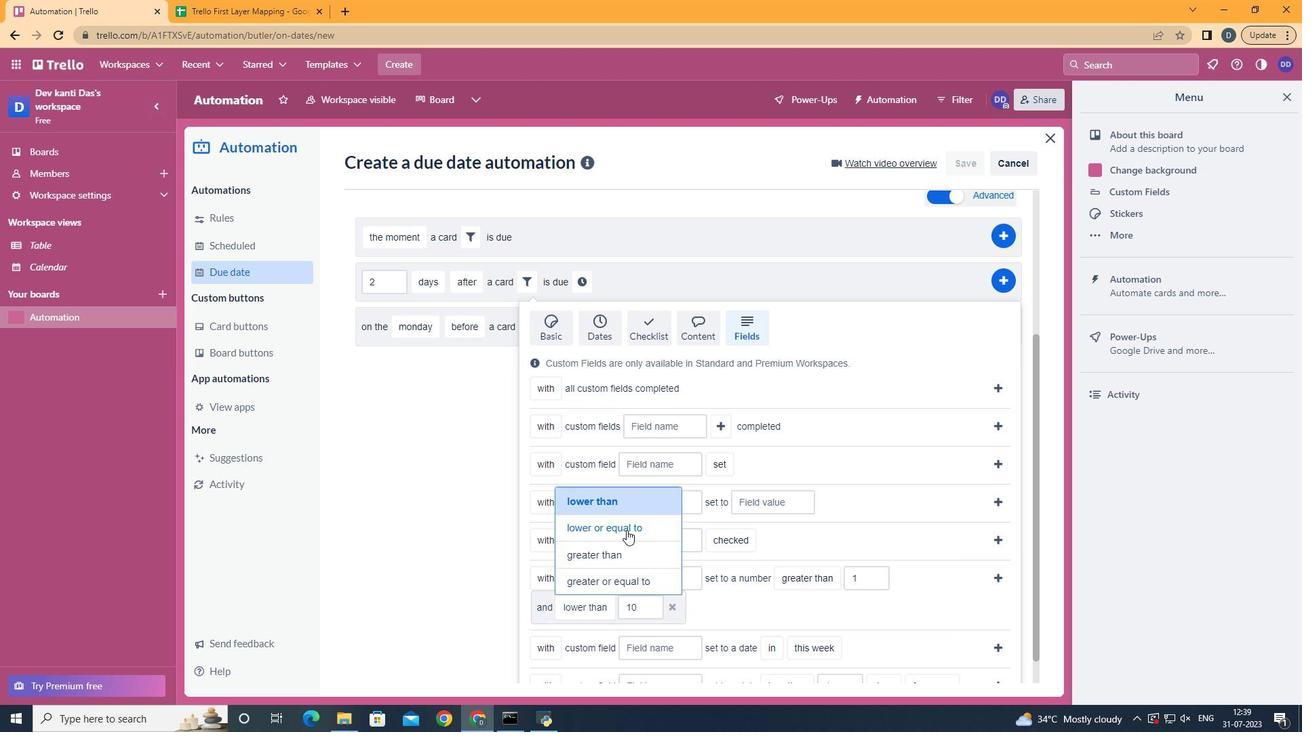 
Action: Mouse moved to (996, 576)
Screenshot: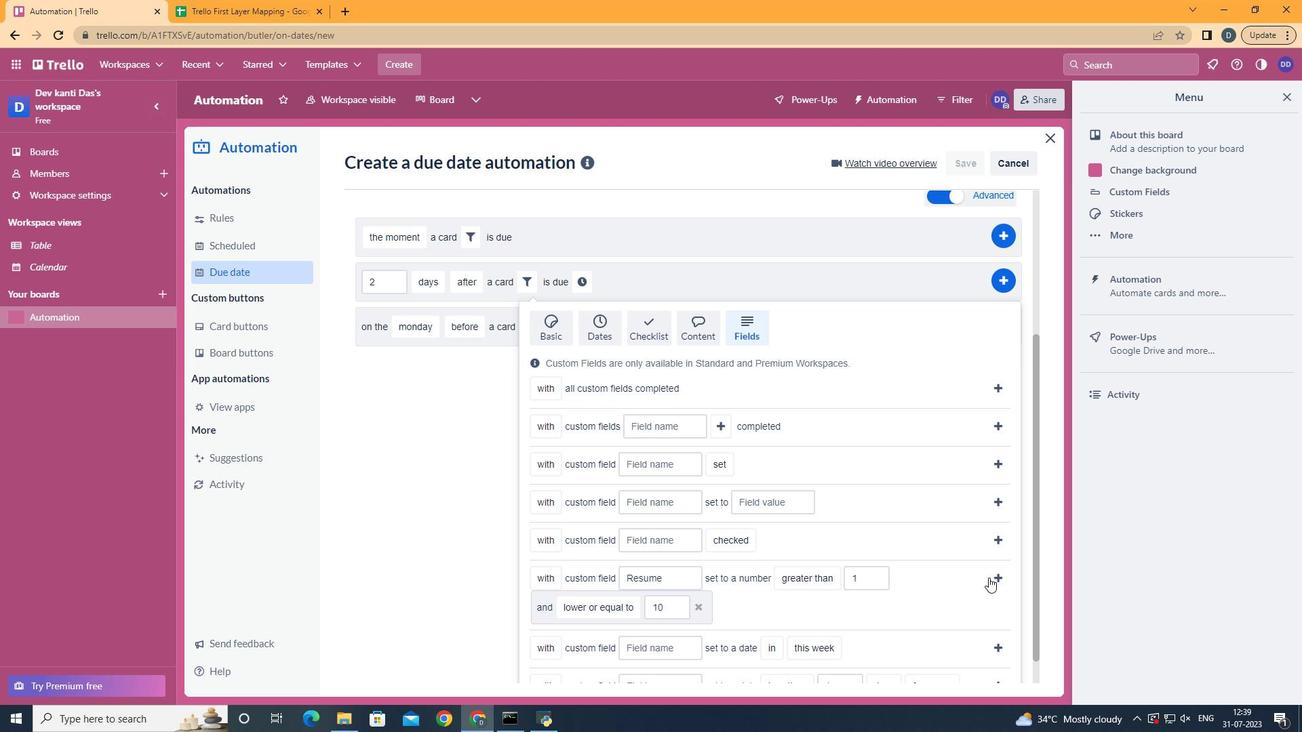 
Action: Mouse pressed left at (996, 576)
Screenshot: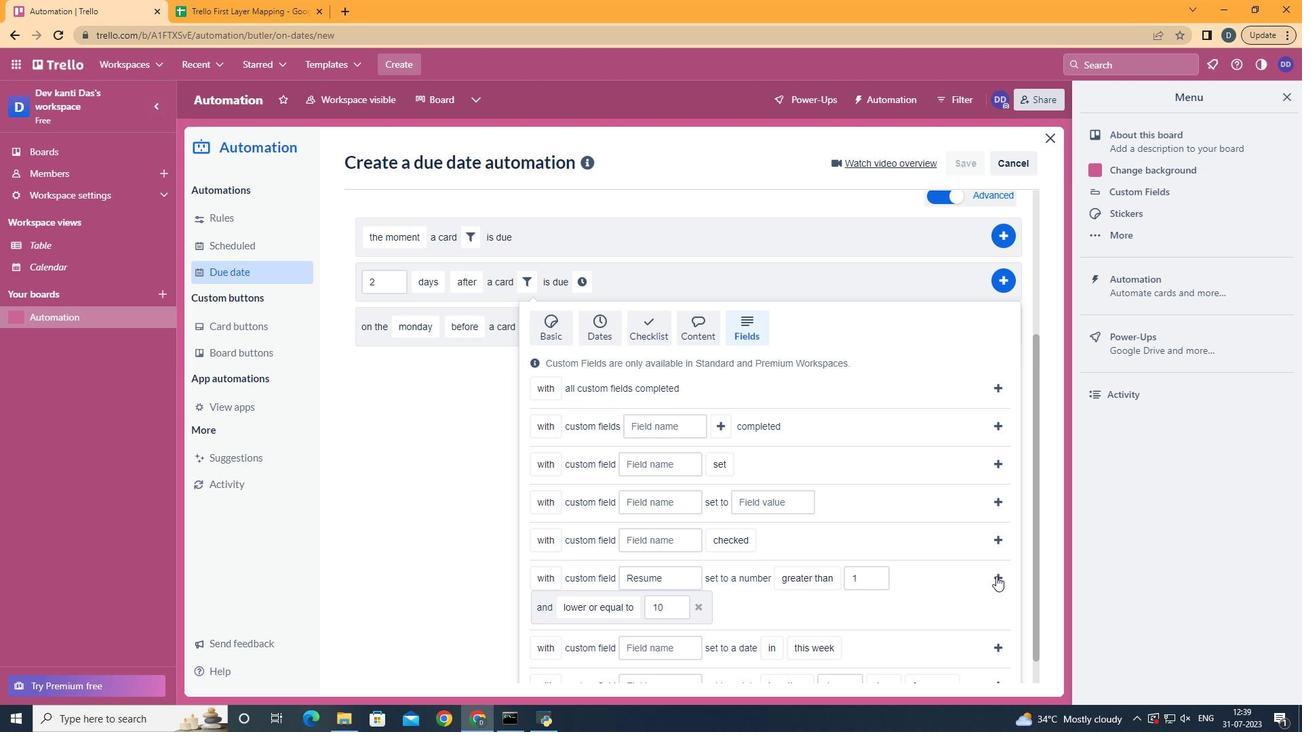 
Action: Mouse moved to (958, 507)
Screenshot: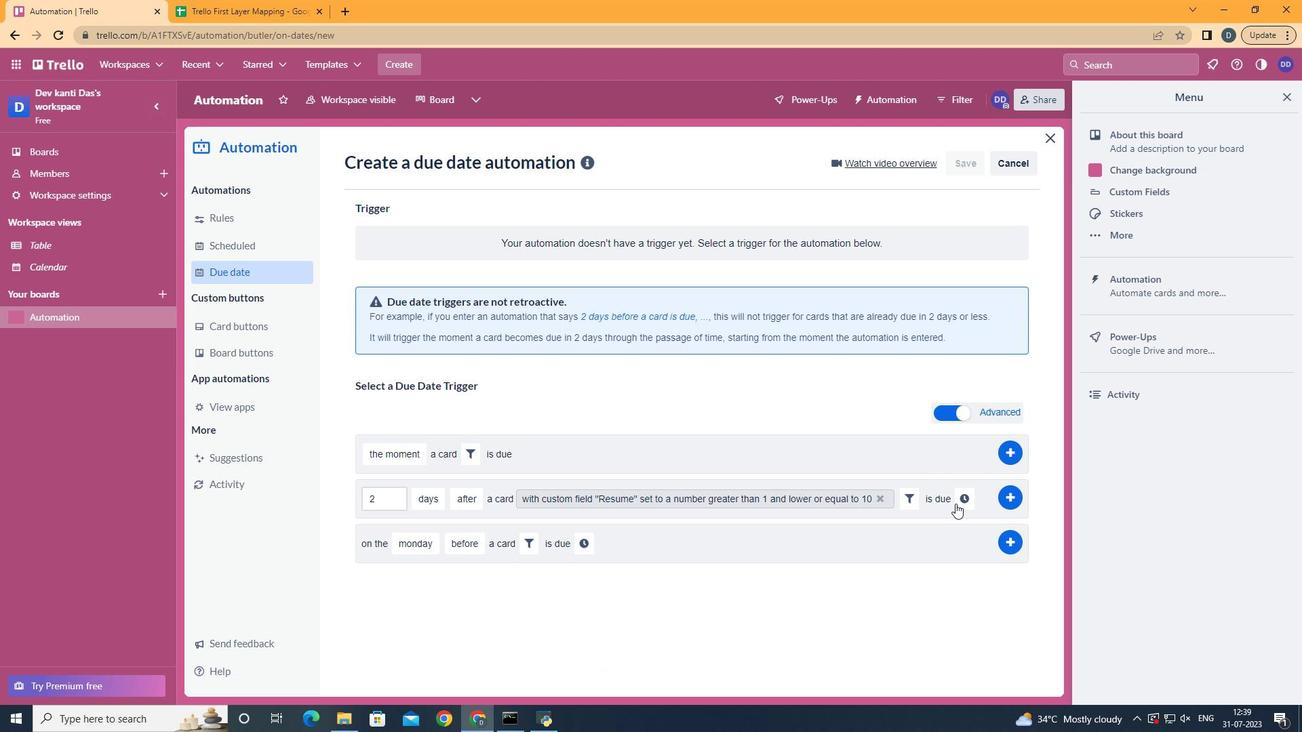 
Action: Mouse pressed left at (958, 507)
Screenshot: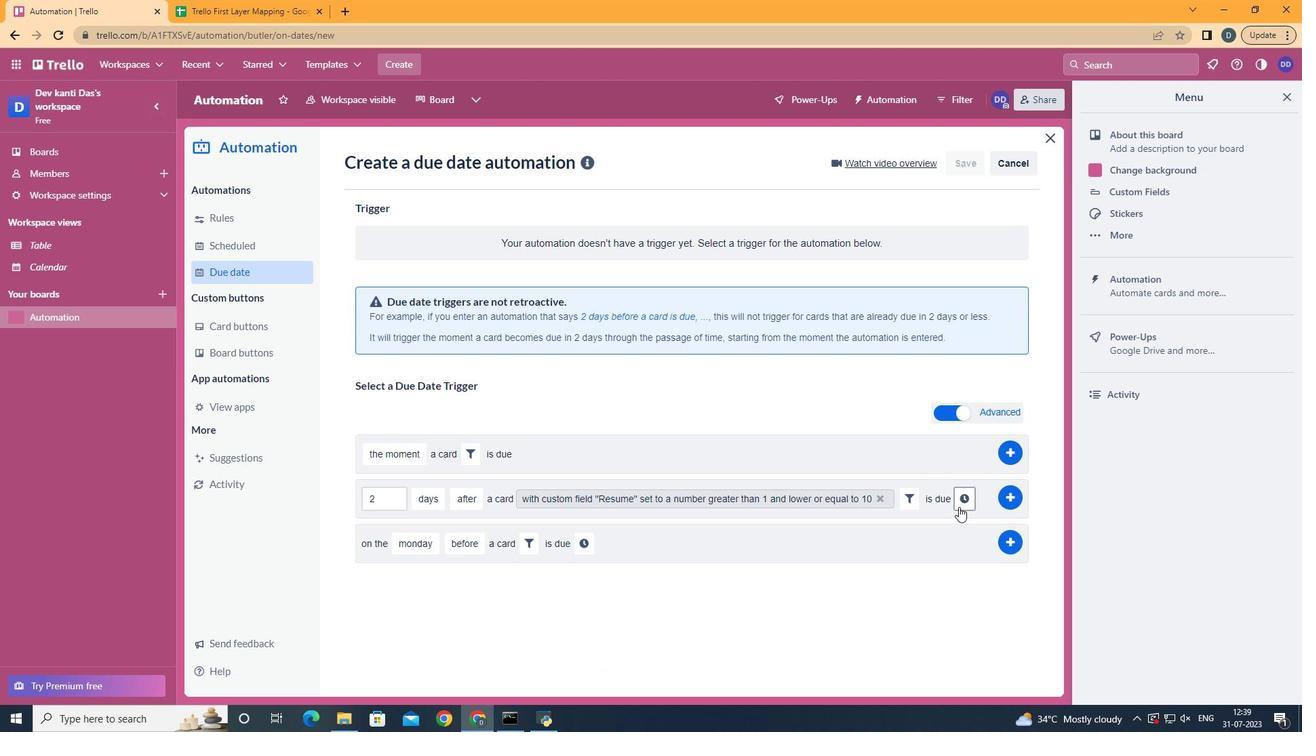 
Action: Mouse moved to (394, 531)
Screenshot: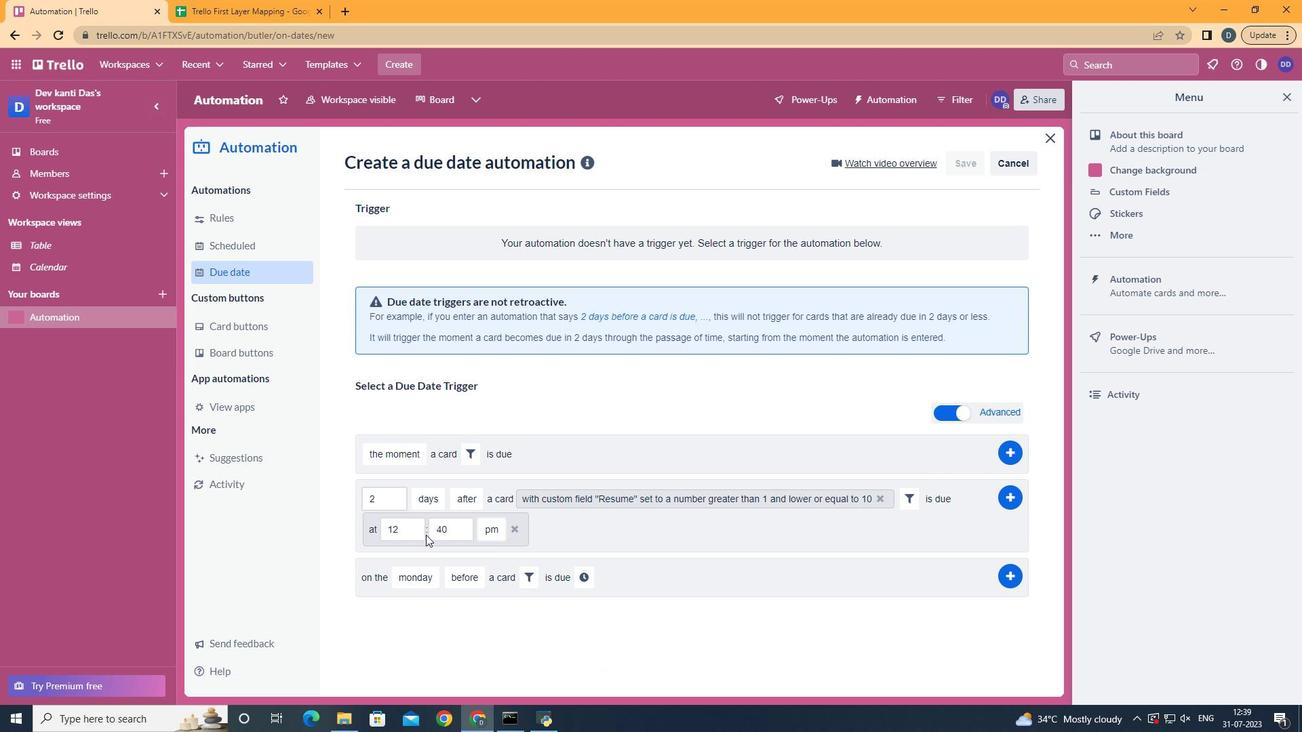 
Action: Mouse pressed left at (394, 531)
Screenshot: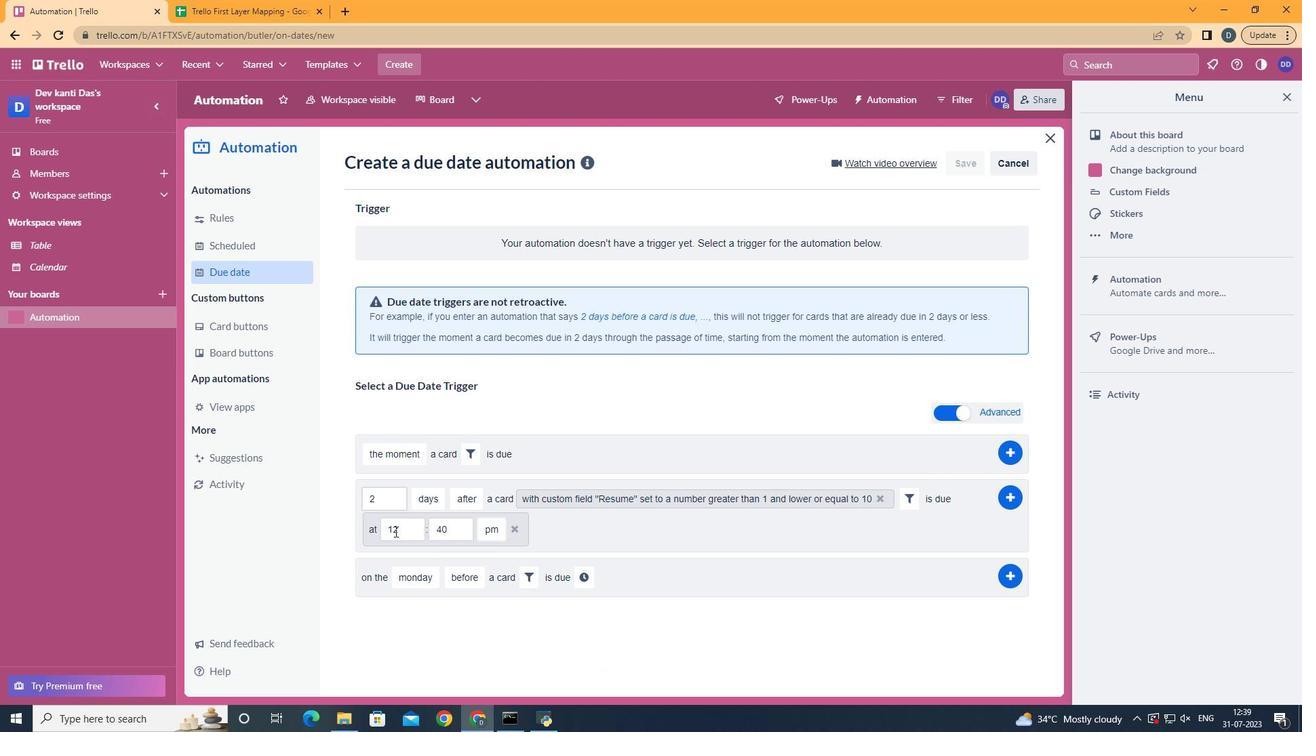 
Action: Mouse moved to (400, 528)
Screenshot: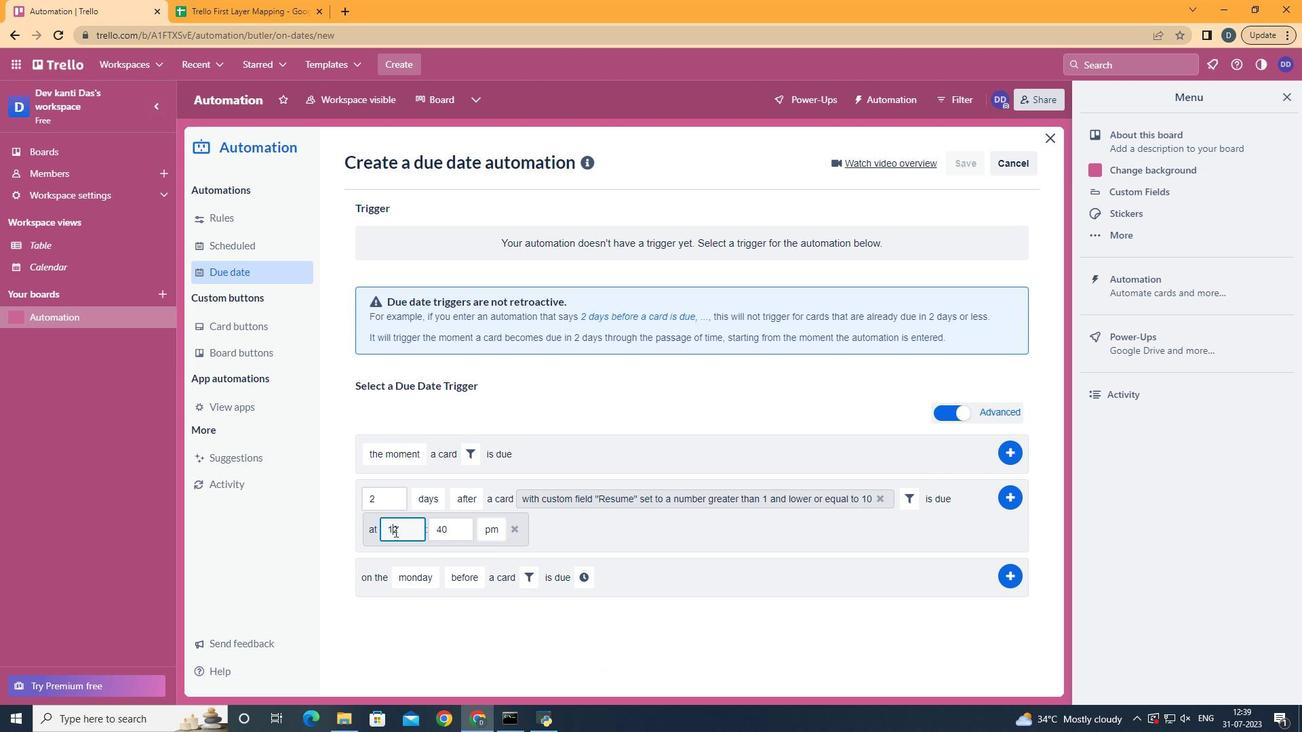 
Action: Mouse pressed left at (400, 528)
Screenshot: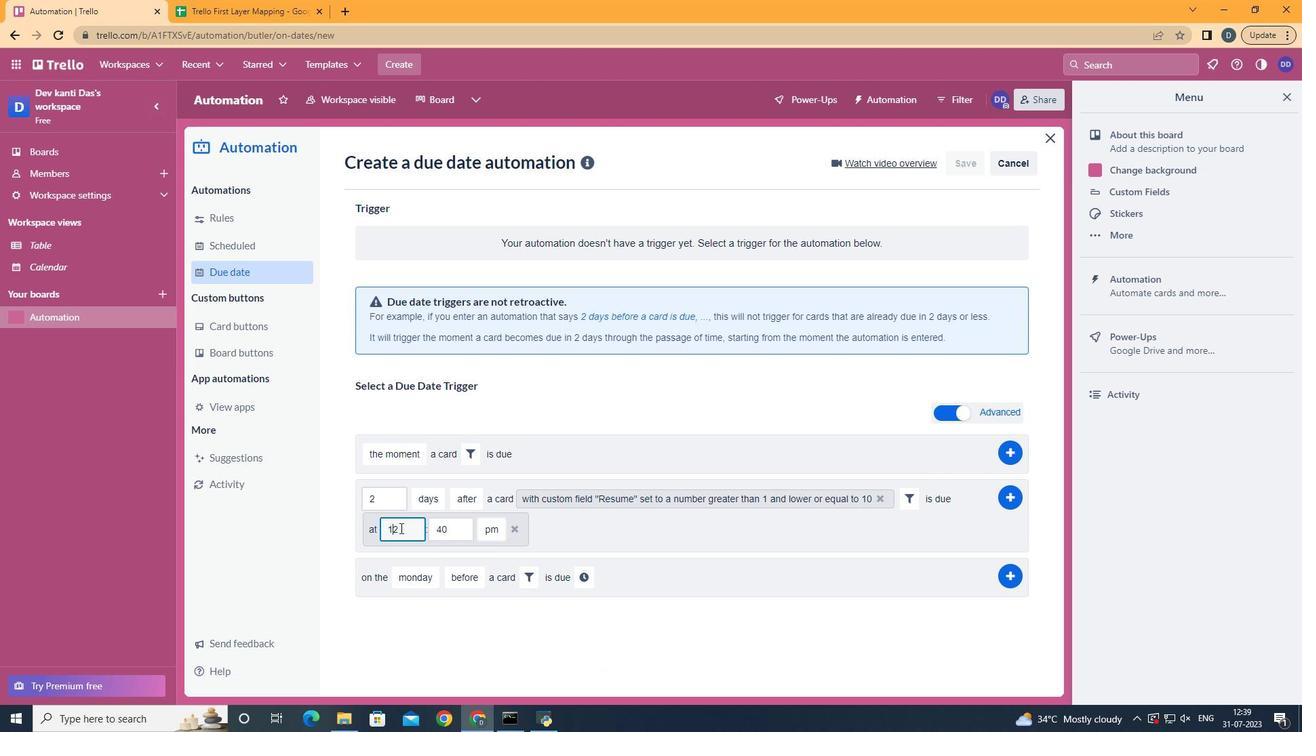 
Action: Key pressed <Key.backspace>1
Screenshot: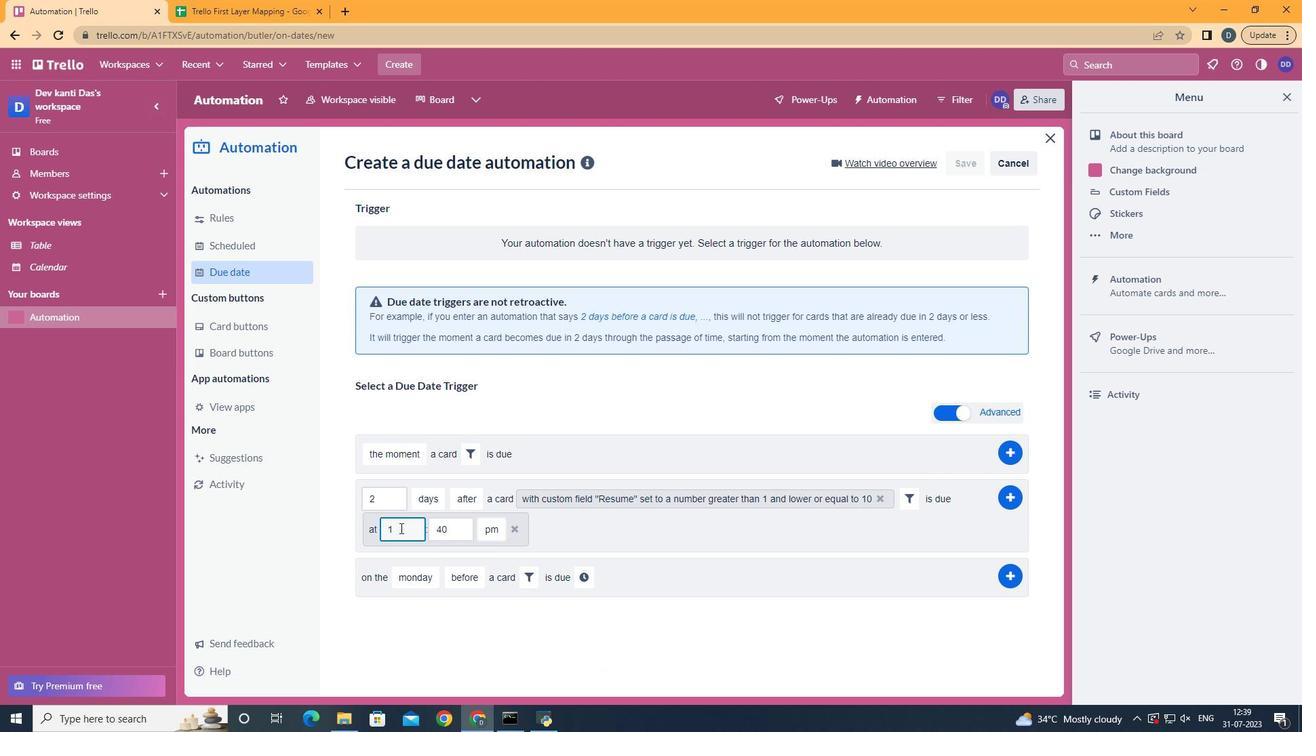 
Action: Mouse moved to (466, 530)
Screenshot: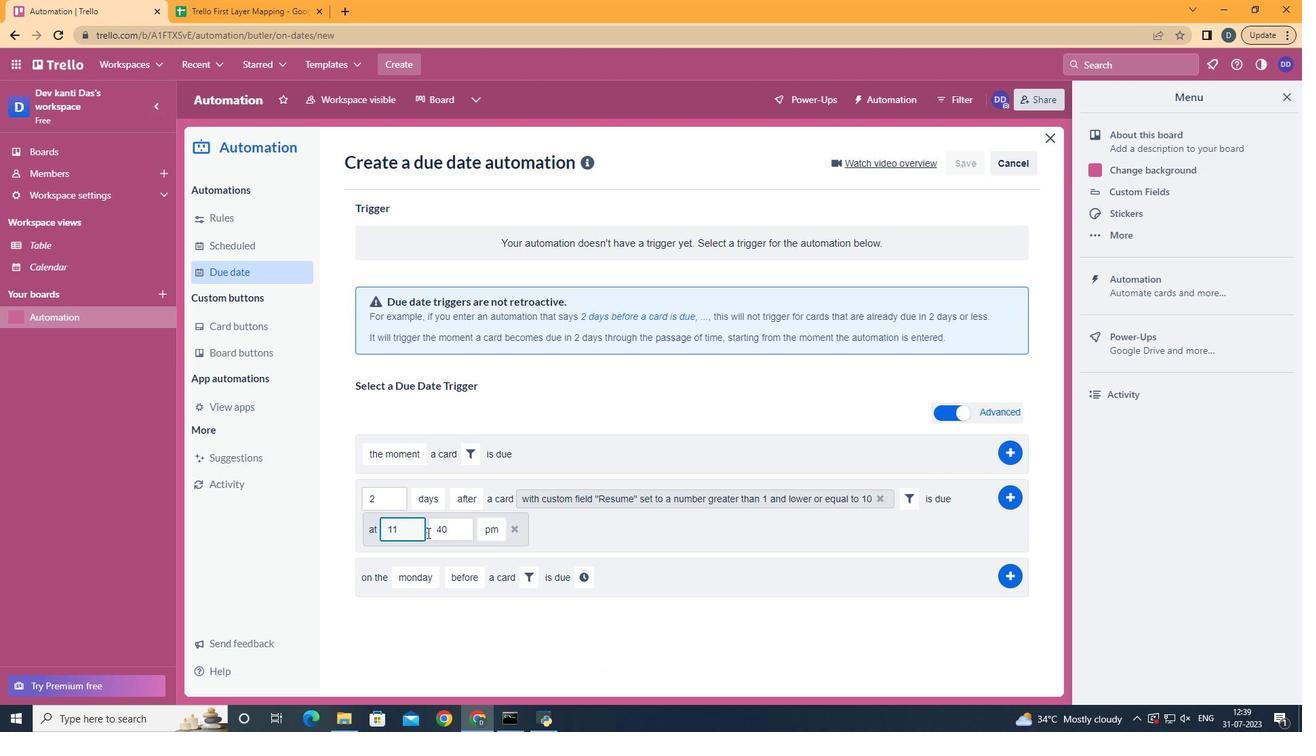 
Action: Mouse pressed left at (466, 530)
Screenshot: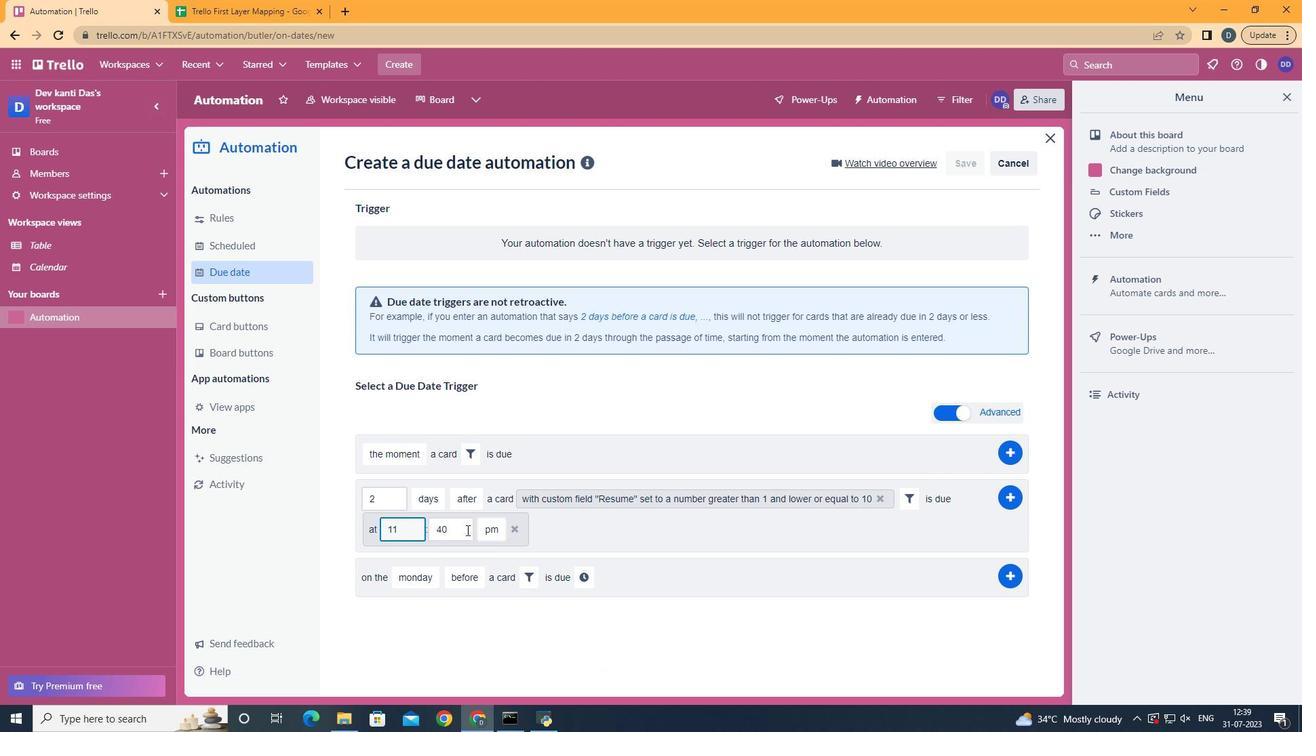 
Action: Key pressed <Key.backspace><Key.backspace>00
Screenshot: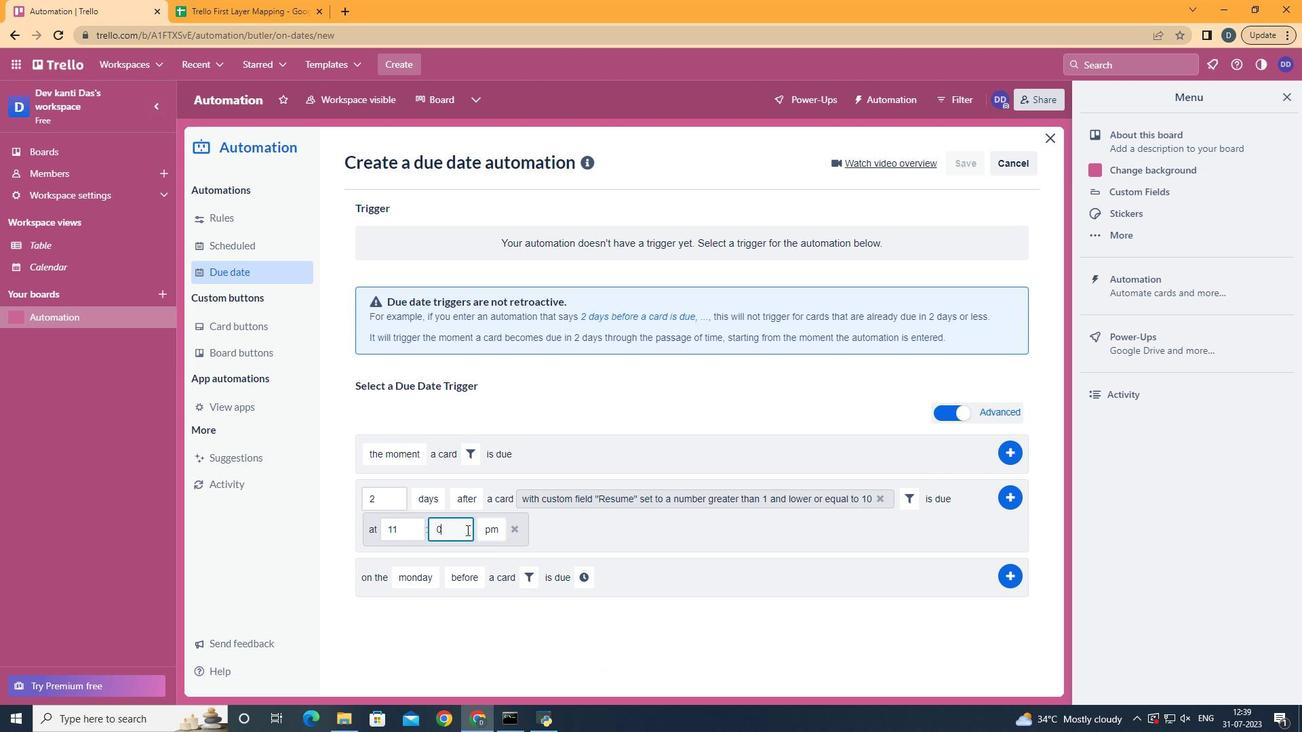 
Action: Mouse moved to (499, 555)
Screenshot: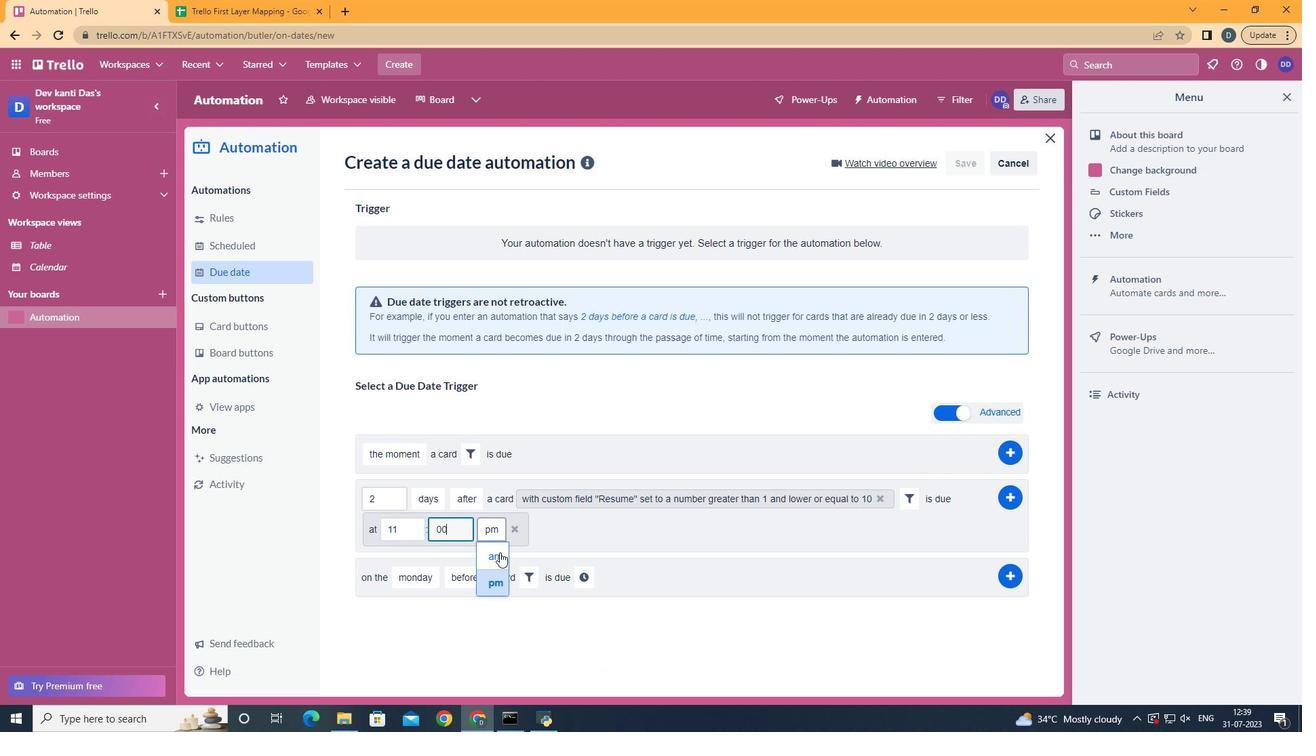 
Action: Mouse pressed left at (499, 555)
Screenshot: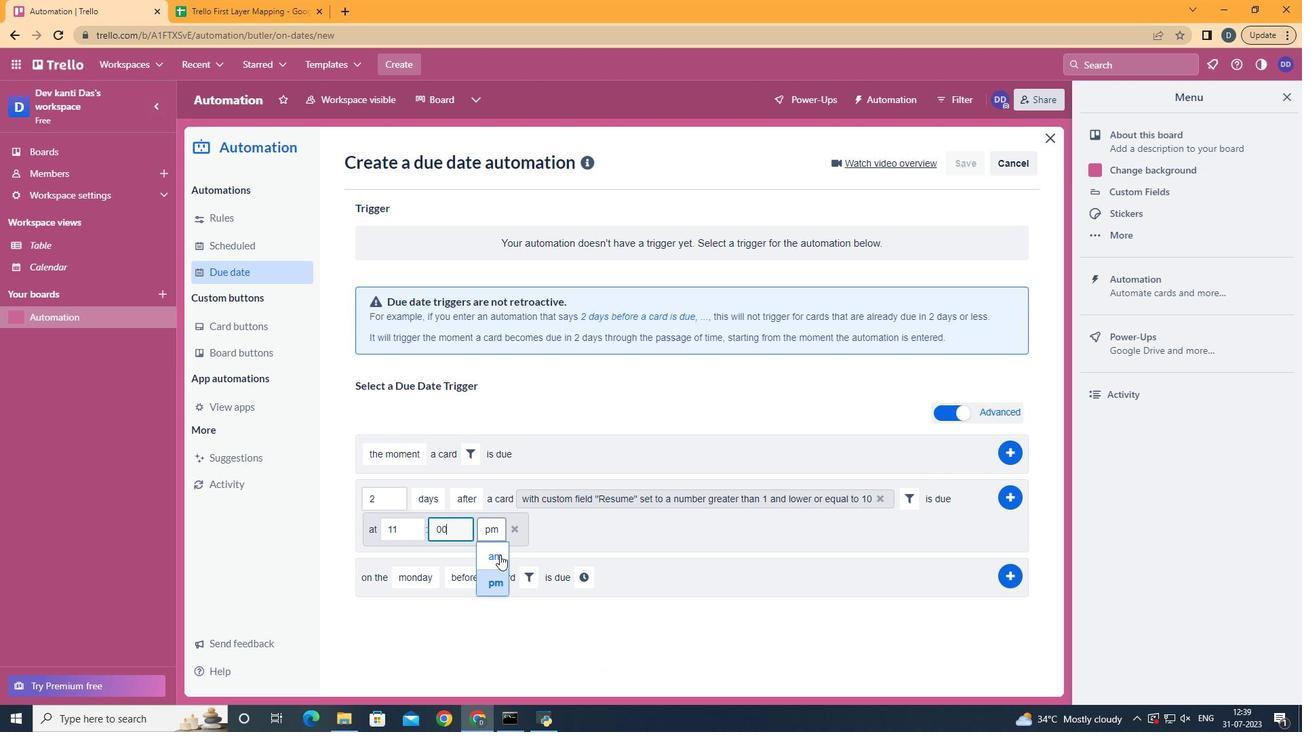 
Action: Mouse moved to (1013, 495)
Screenshot: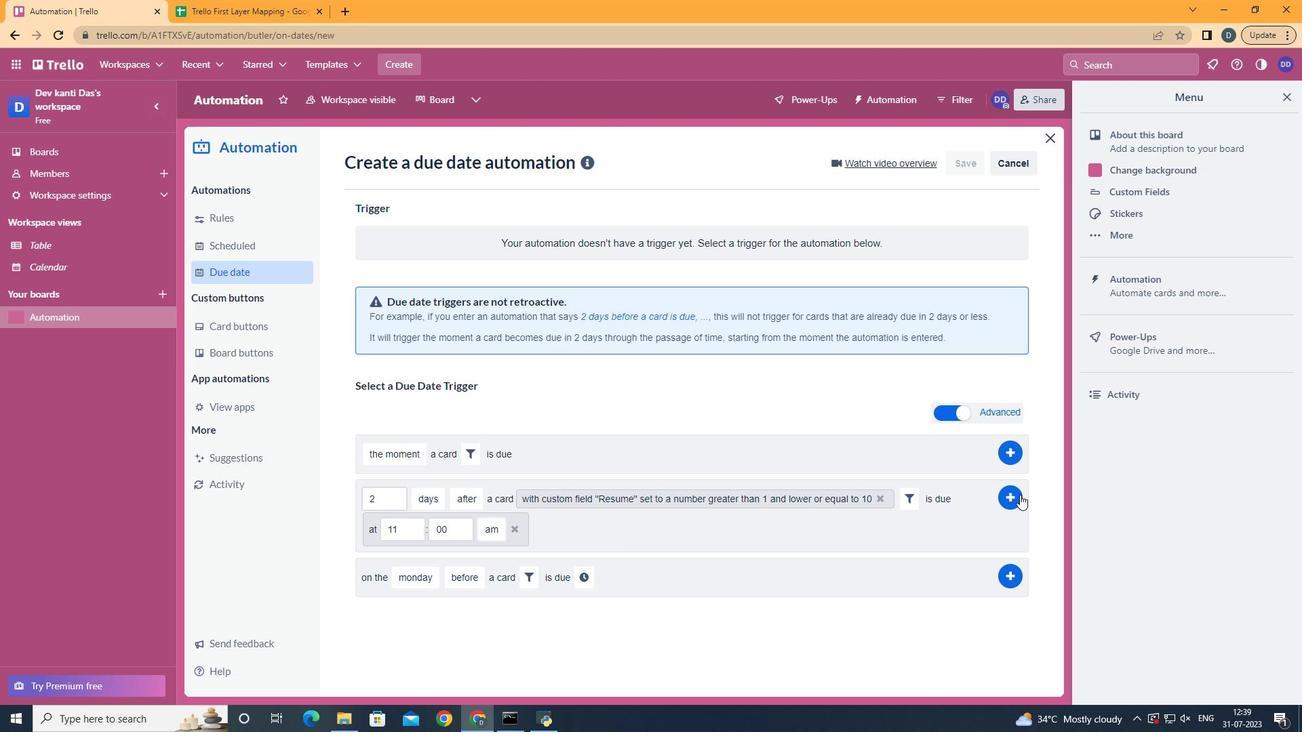 
Action: Mouse pressed left at (1013, 495)
Screenshot: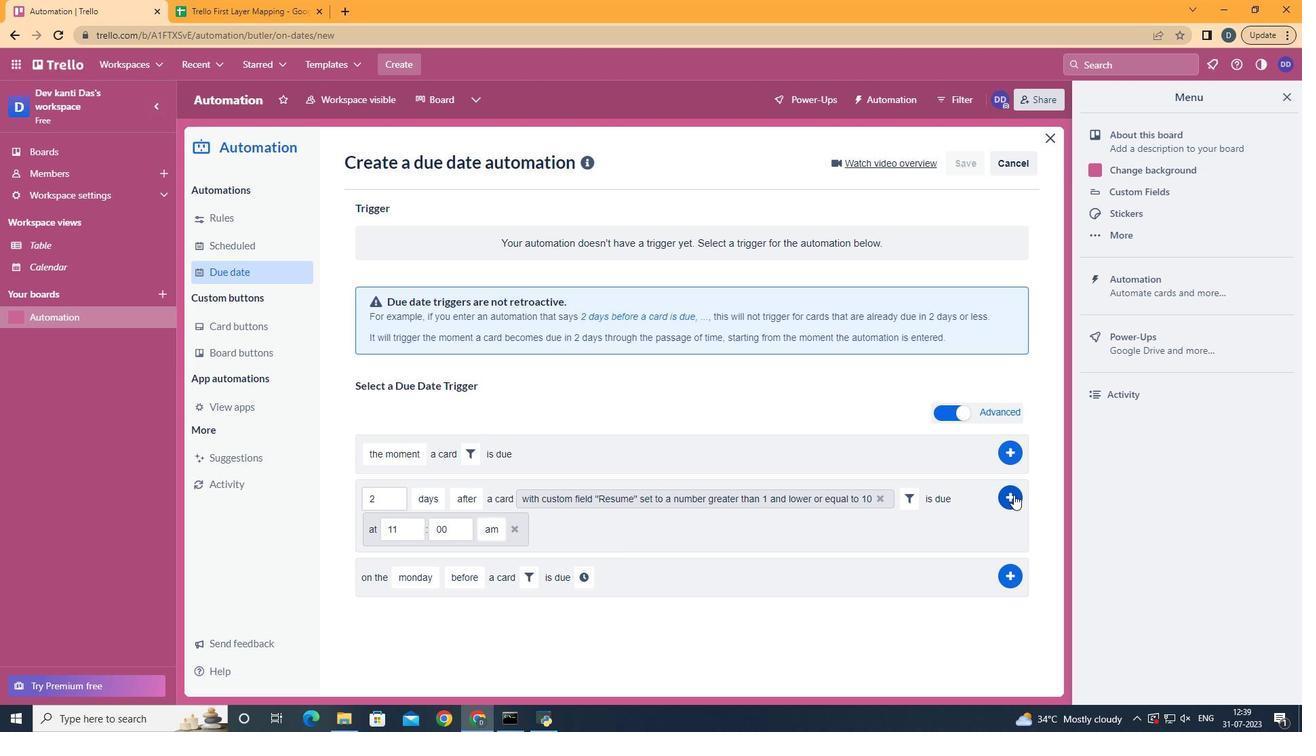 
Action: Mouse moved to (457, 286)
Screenshot: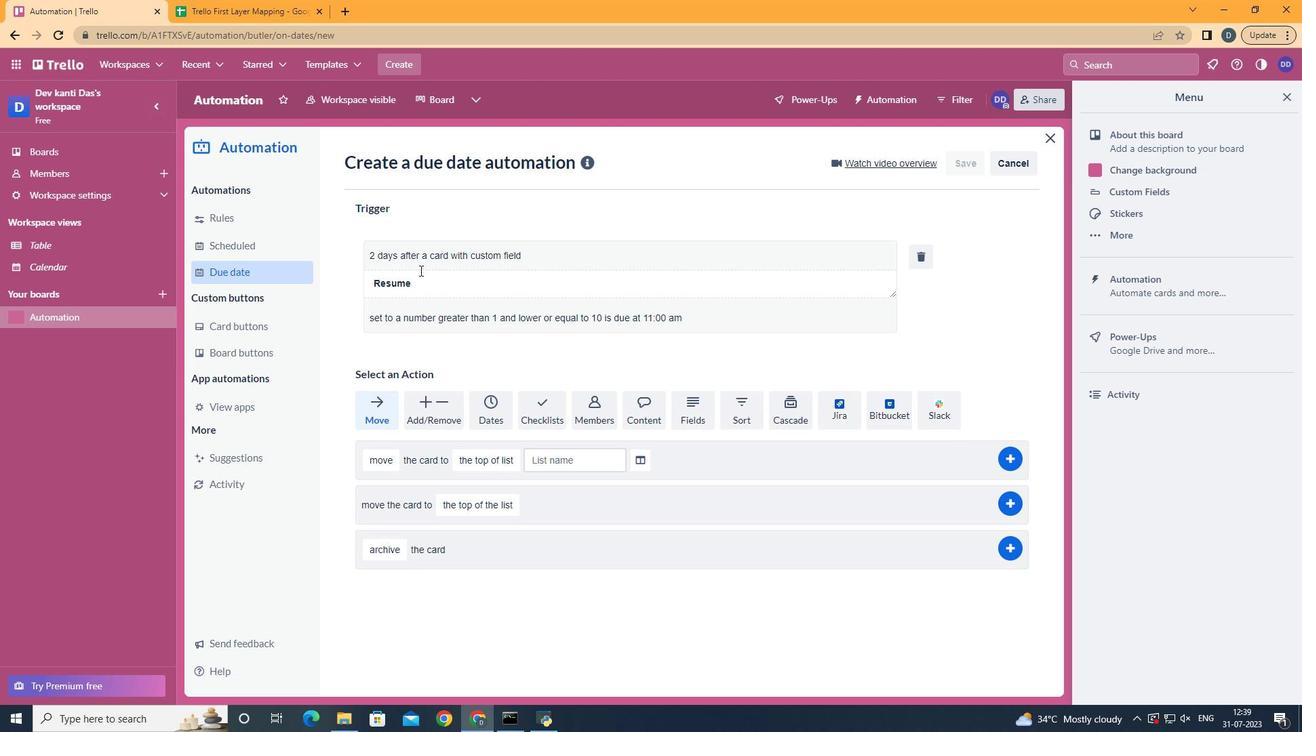 
